 Task: Open Card Content Optimization Review in Board Voice of Customer Customer Feedback and Complaint Analysis and Reporting to Workspace Alternative Dispute Resolution Services and add a team member Softage.3@softage.net, a label Blue, a checklist Organic Farming, an attachment from your computer, a color Blue and finally, add a card description 'Conduct team training session on effective team communication and collaboration' and a comment 'Given the potential impact of this task on our company environmental impact, let us ensure that we approach it with a sense of sustainability and responsibility.'. Add a start date 'Jan 03, 1900' with a due date 'Jan 10, 1900'
Action: Mouse moved to (56, 293)
Screenshot: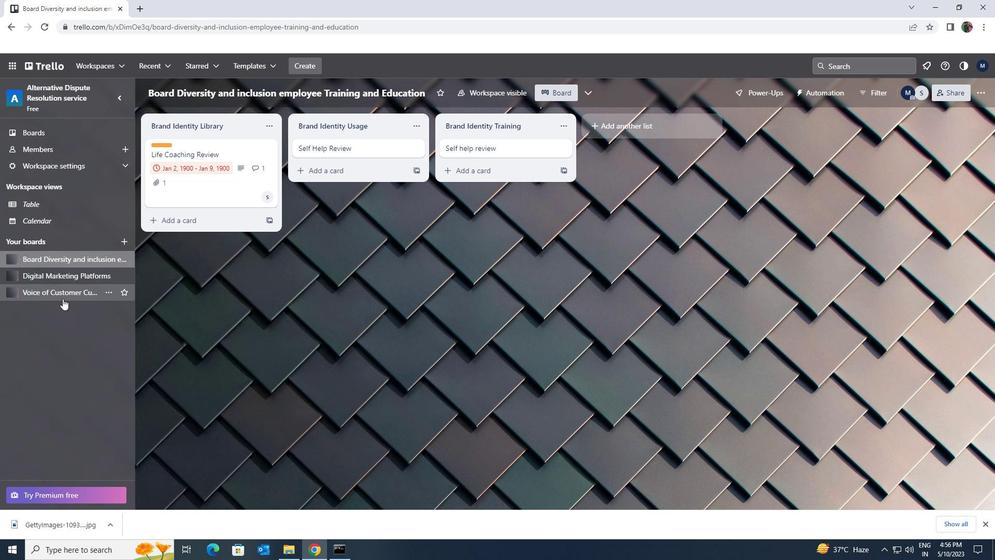 
Action: Mouse pressed left at (56, 293)
Screenshot: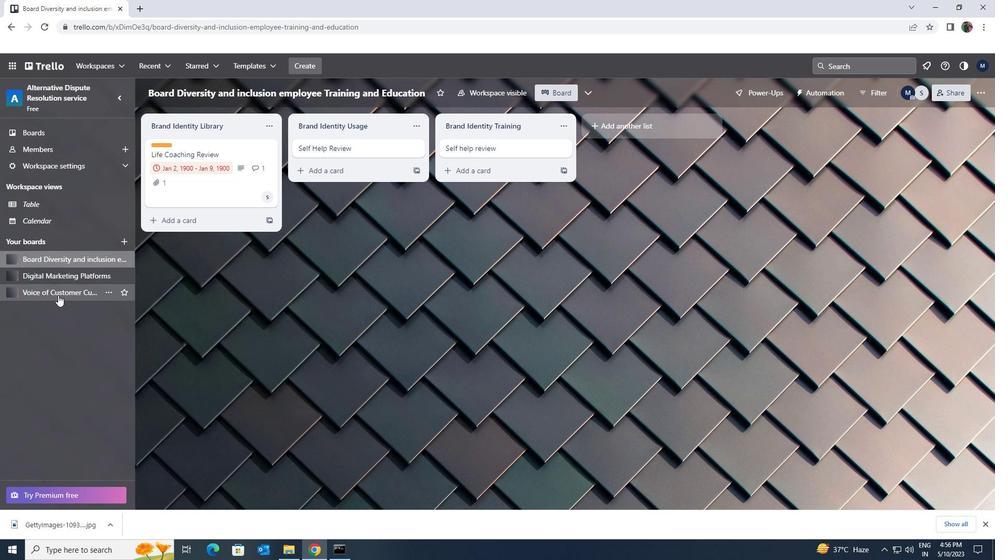 
Action: Mouse moved to (186, 147)
Screenshot: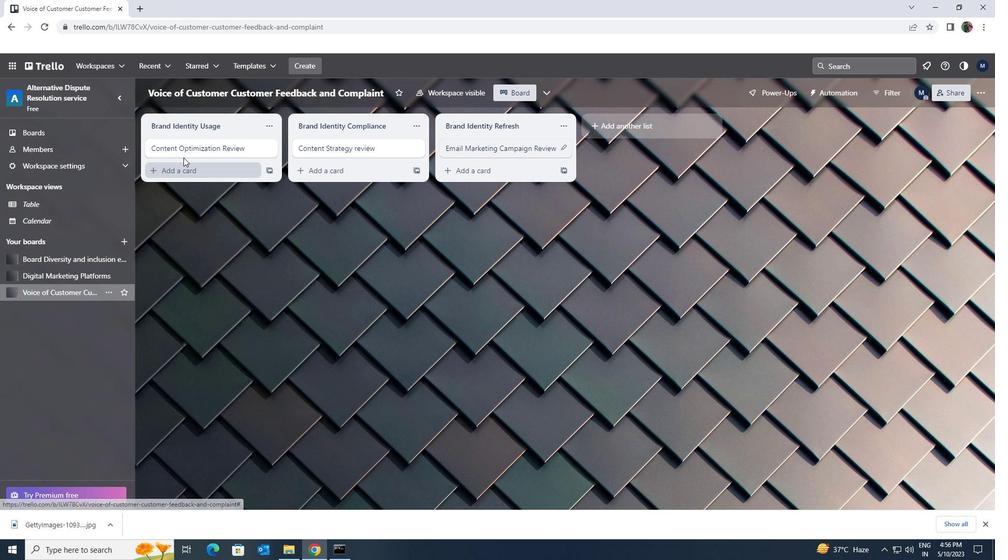 
Action: Mouse pressed left at (186, 147)
Screenshot: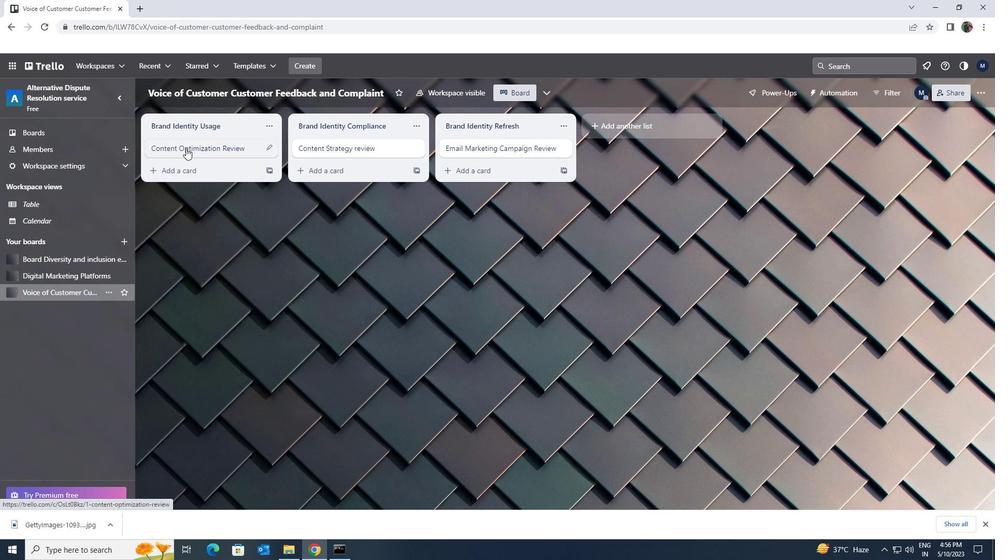 
Action: Mouse moved to (616, 146)
Screenshot: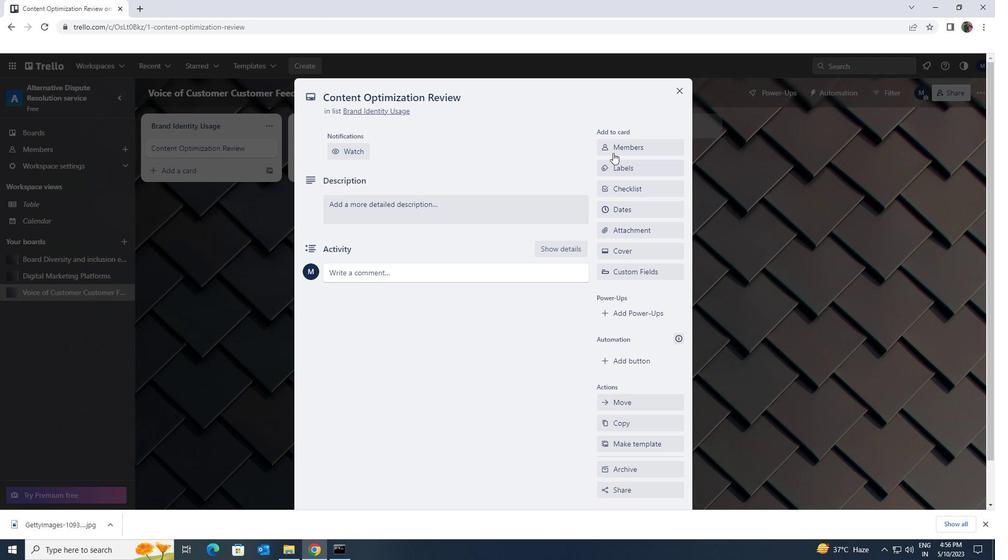 
Action: Mouse pressed left at (616, 146)
Screenshot: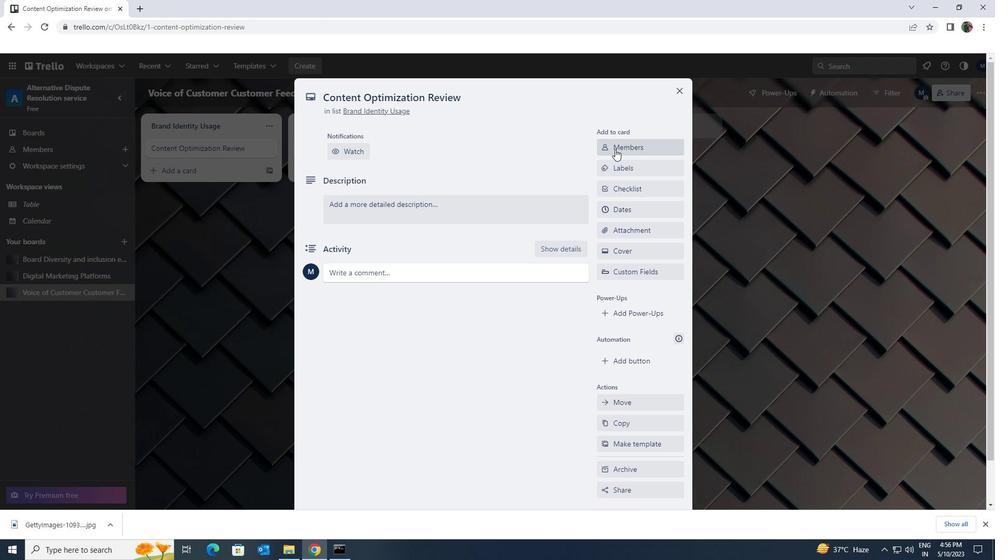 
Action: Key pressed <Key.shift>SOFTAGE.3<Key.shift>@SOFTAGE.NT
Screenshot: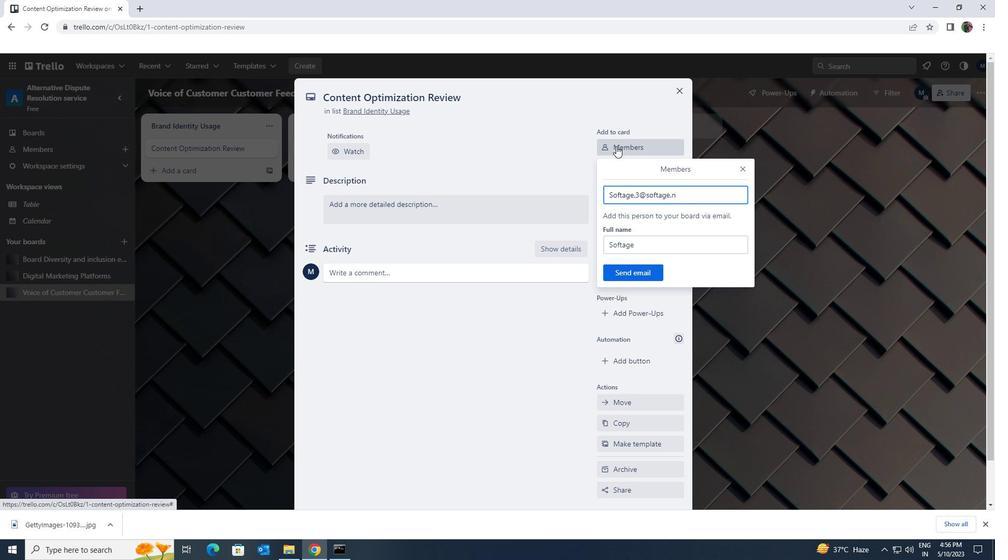 
Action: Mouse moved to (640, 270)
Screenshot: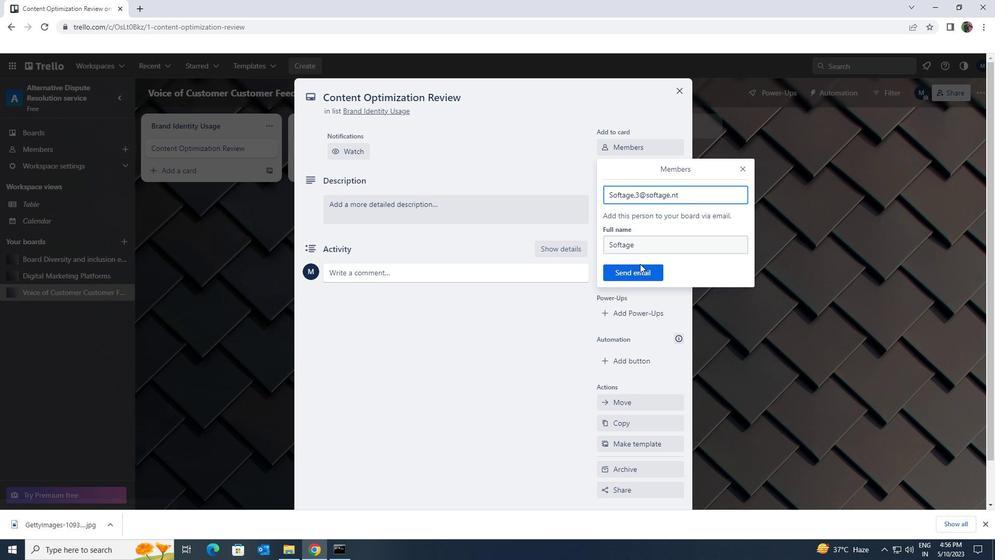 
Action: Mouse pressed left at (640, 270)
Screenshot: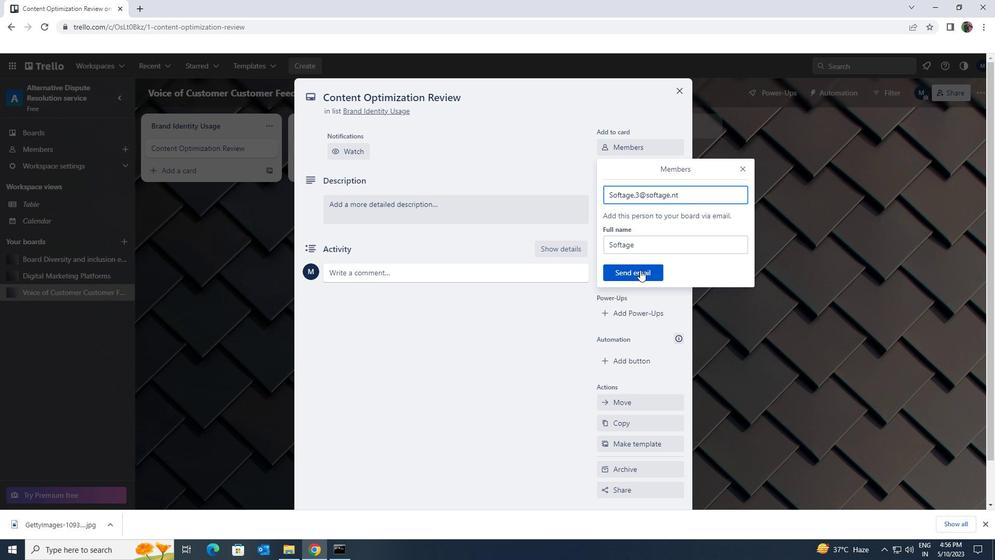 
Action: Mouse moved to (629, 201)
Screenshot: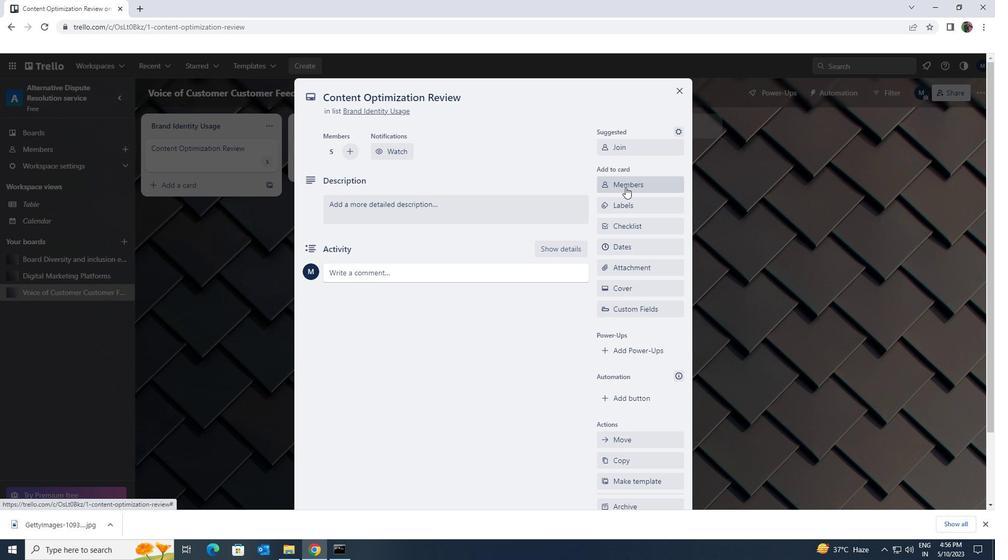 
Action: Mouse pressed left at (629, 201)
Screenshot: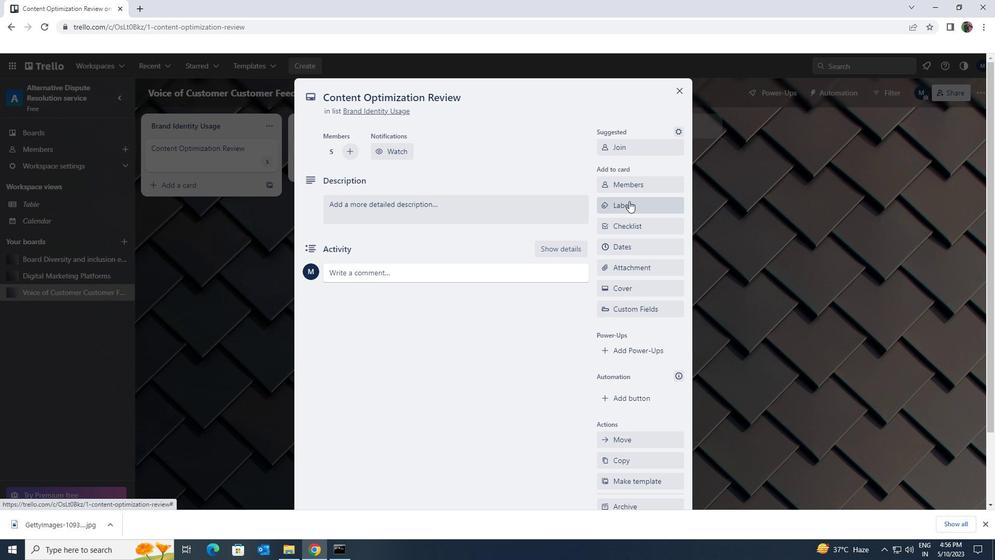 
Action: Mouse moved to (656, 413)
Screenshot: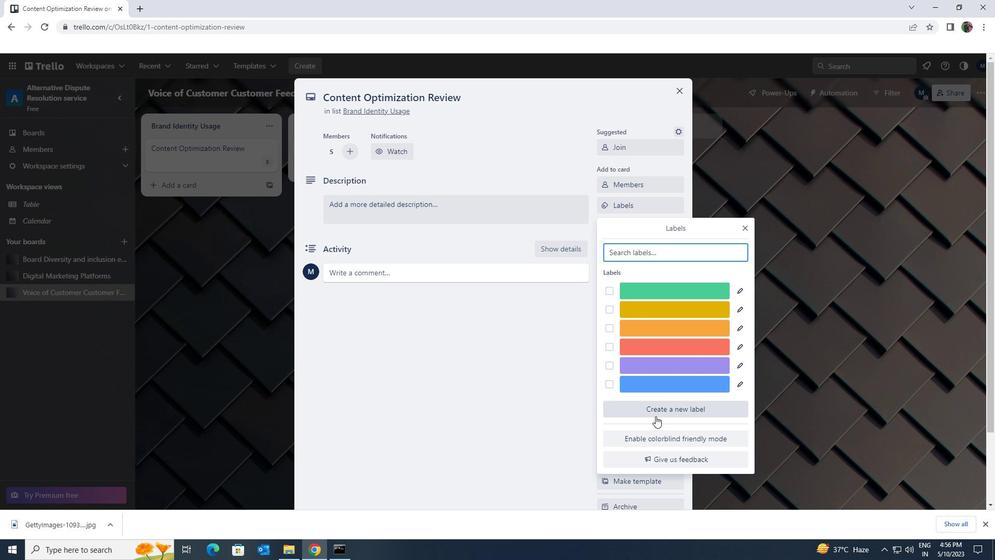 
Action: Mouse pressed left at (656, 413)
Screenshot: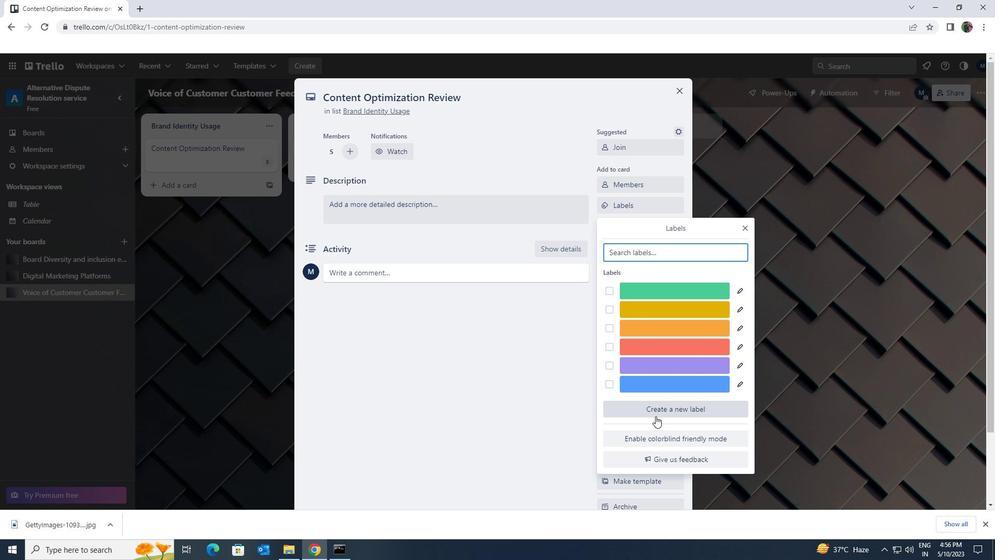 
Action: Mouse moved to (617, 317)
Screenshot: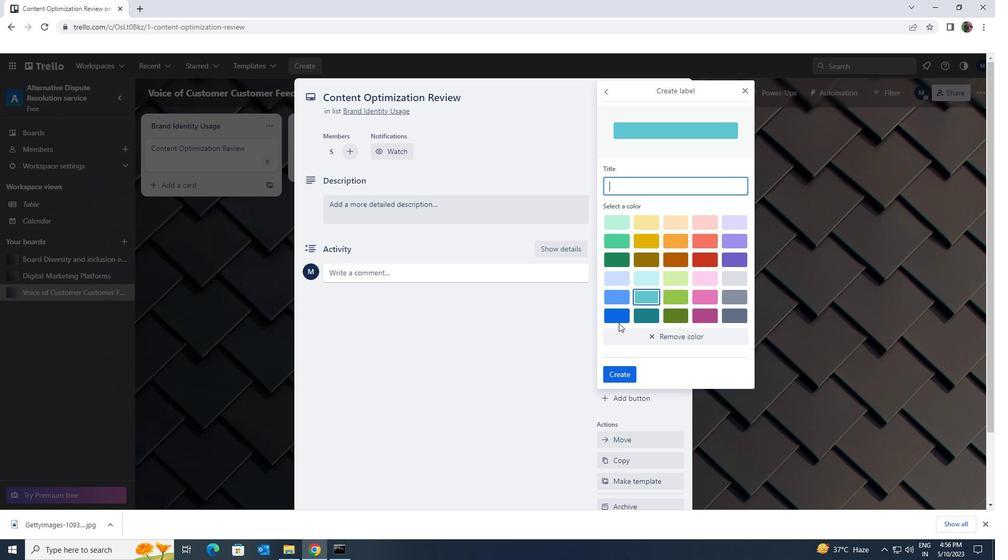 
Action: Mouse pressed left at (617, 317)
Screenshot: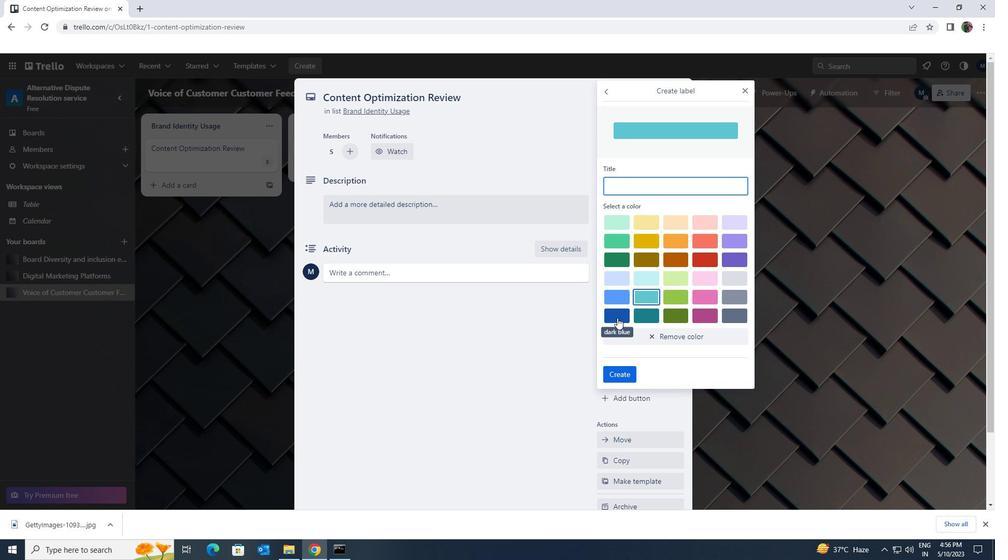 
Action: Mouse moved to (619, 374)
Screenshot: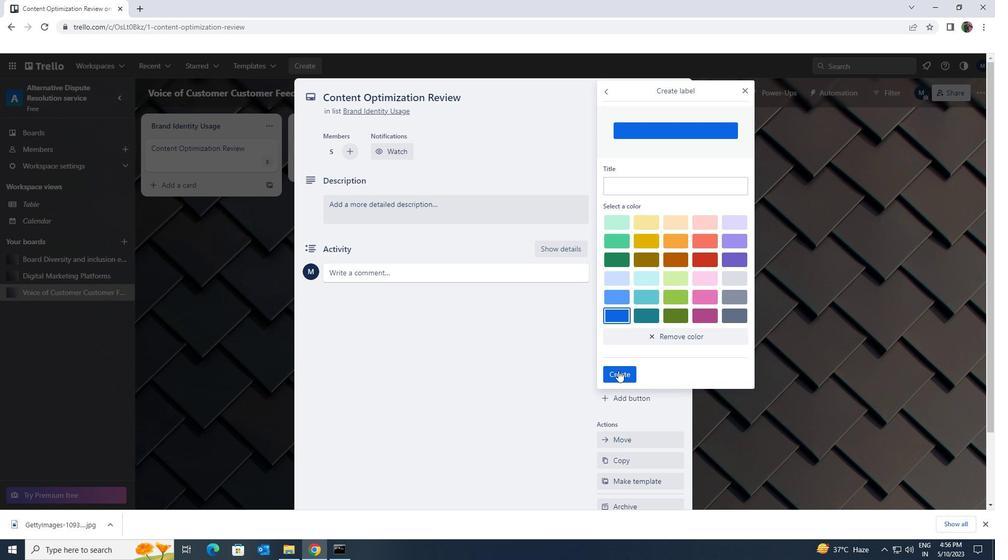 
Action: Mouse pressed left at (619, 374)
Screenshot: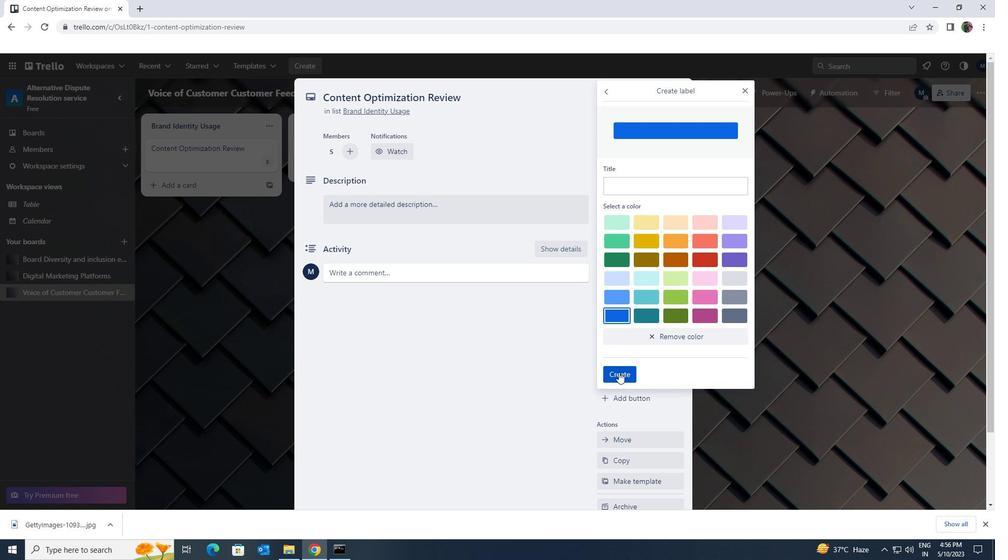 
Action: Mouse moved to (744, 229)
Screenshot: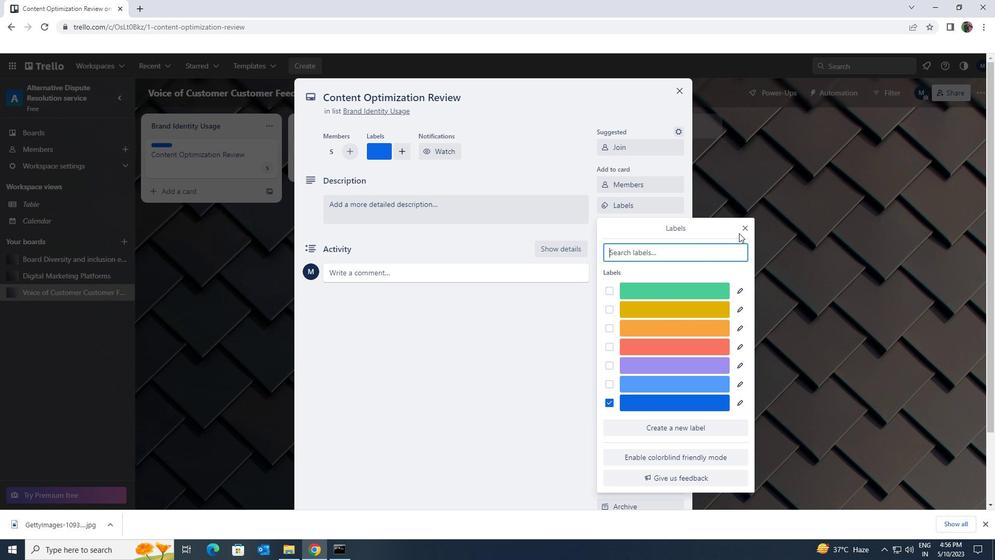 
Action: Mouse pressed left at (744, 229)
Screenshot: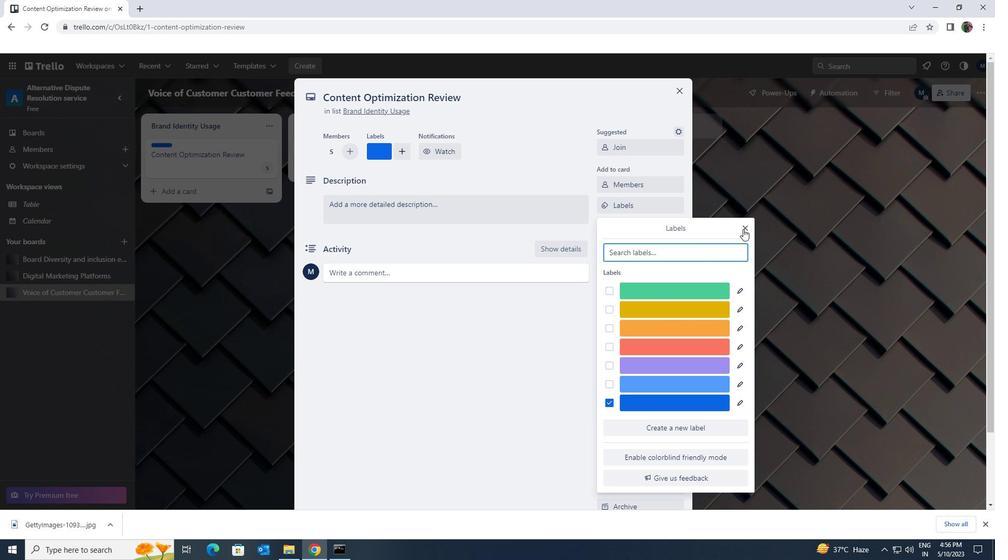
Action: Mouse moved to (661, 228)
Screenshot: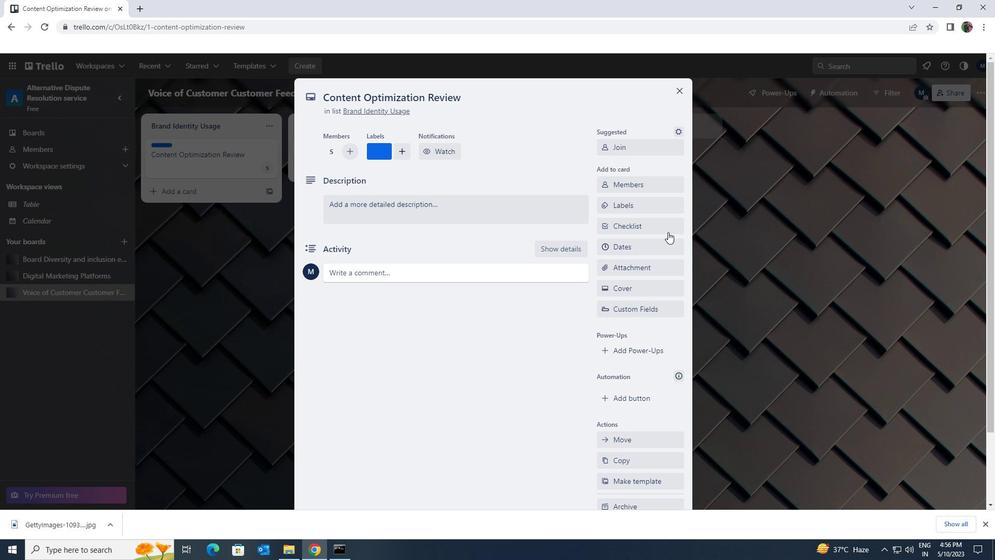 
Action: Mouse pressed left at (661, 228)
Screenshot: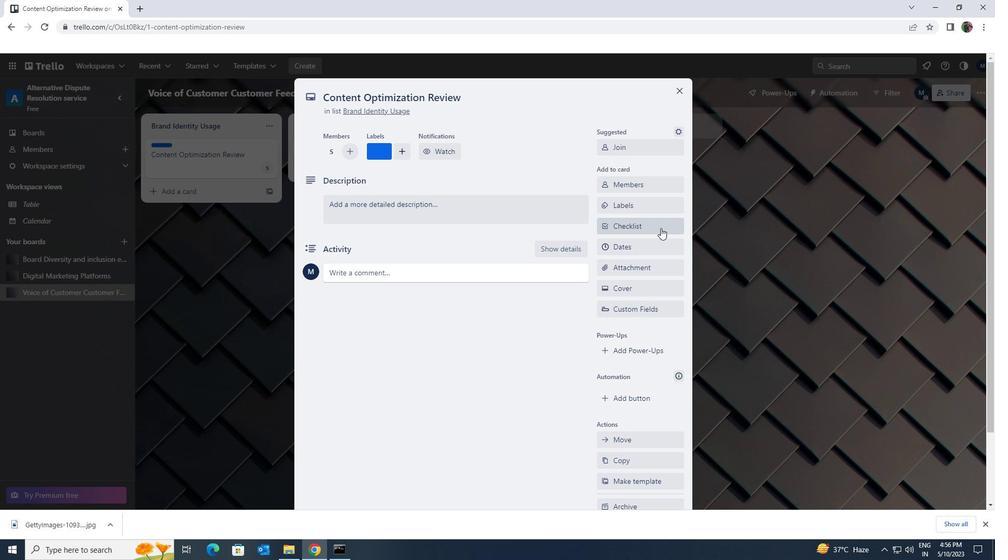 
Action: Key pressed <Key.shift><Key.shift>ORAGNIC<Key.space><Key.shift>FARMING
Screenshot: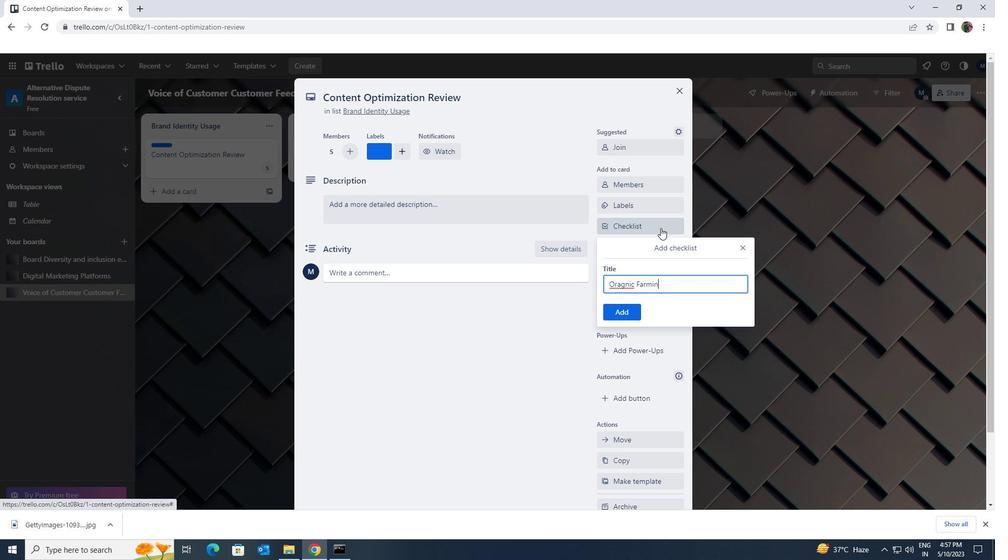 
Action: Mouse moved to (637, 308)
Screenshot: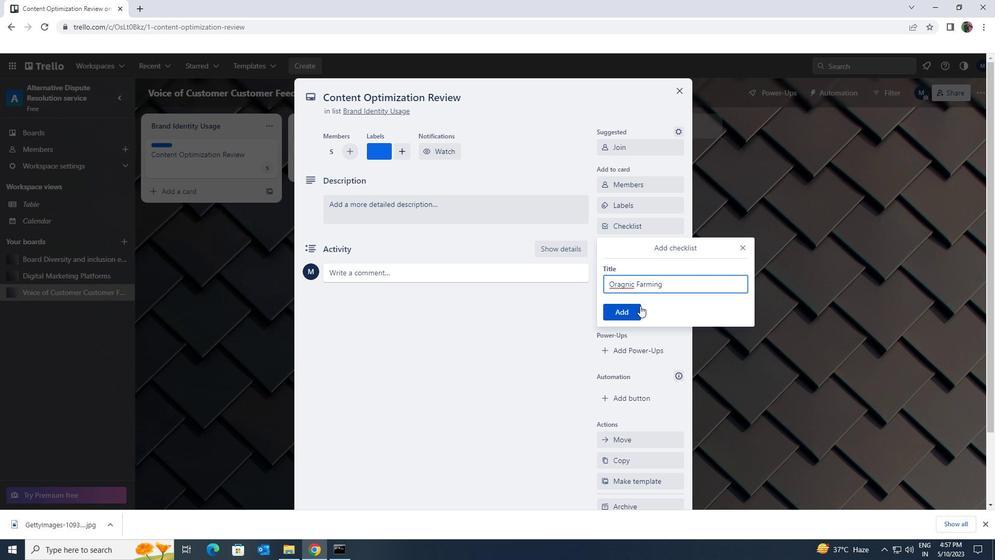 
Action: Mouse pressed left at (637, 308)
Screenshot: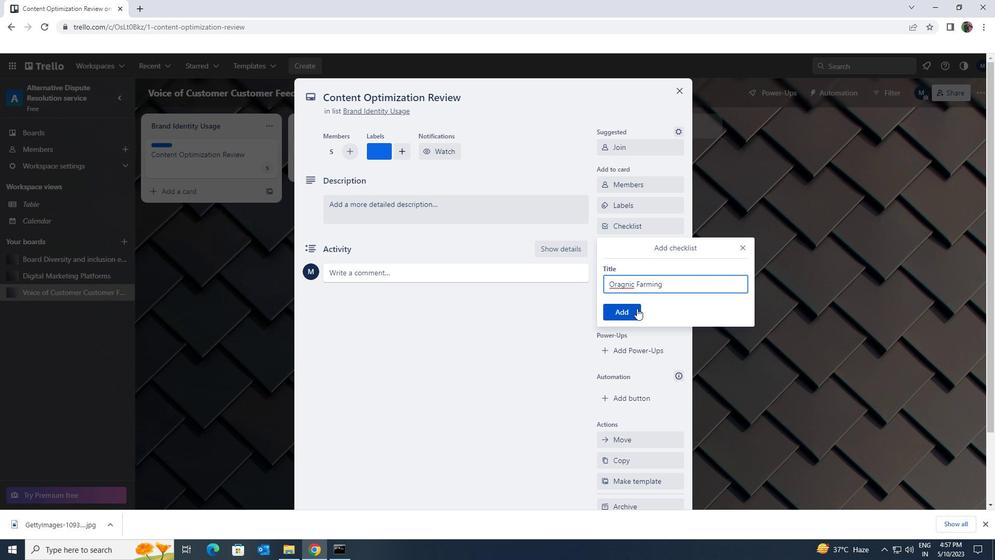 
Action: Mouse moved to (631, 268)
Screenshot: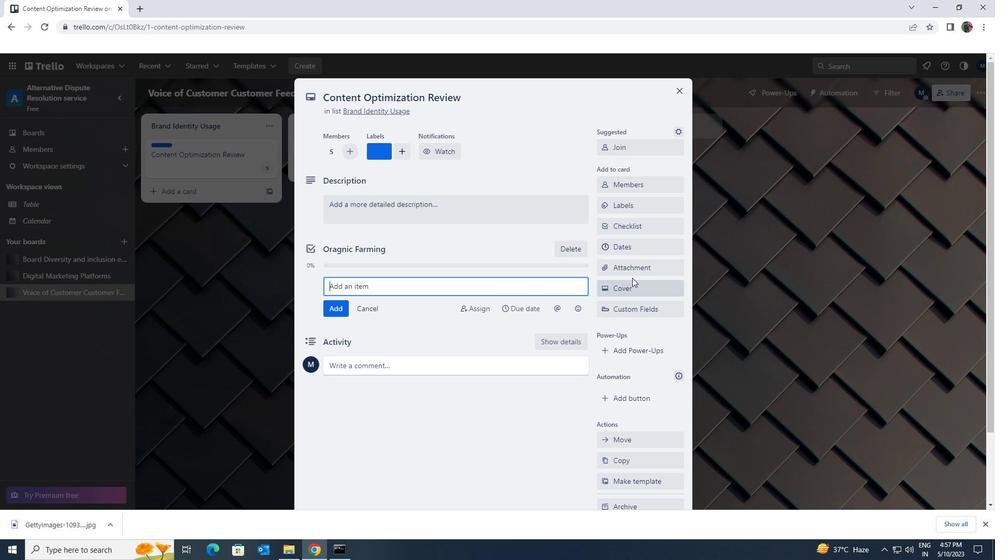 
Action: Mouse pressed left at (631, 268)
Screenshot: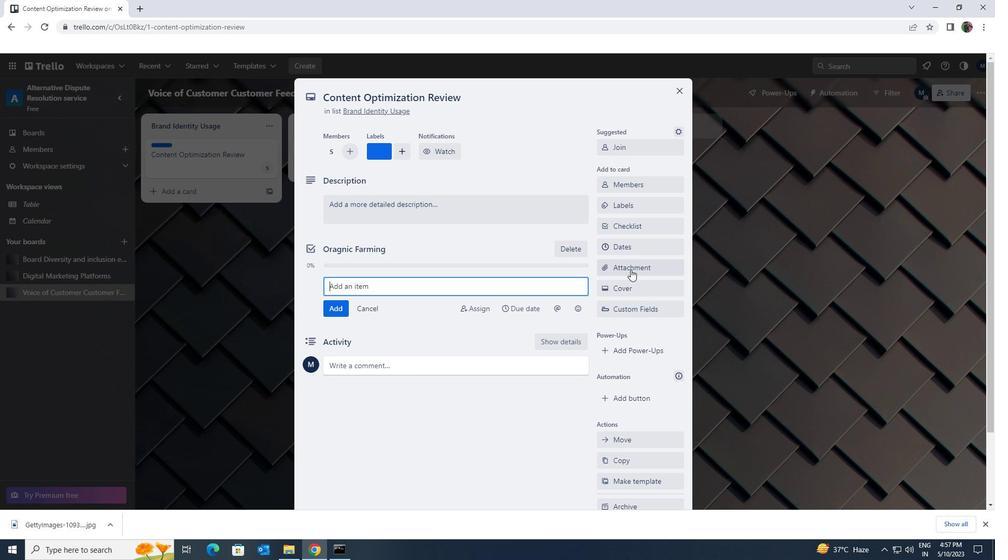 
Action: Mouse moved to (626, 309)
Screenshot: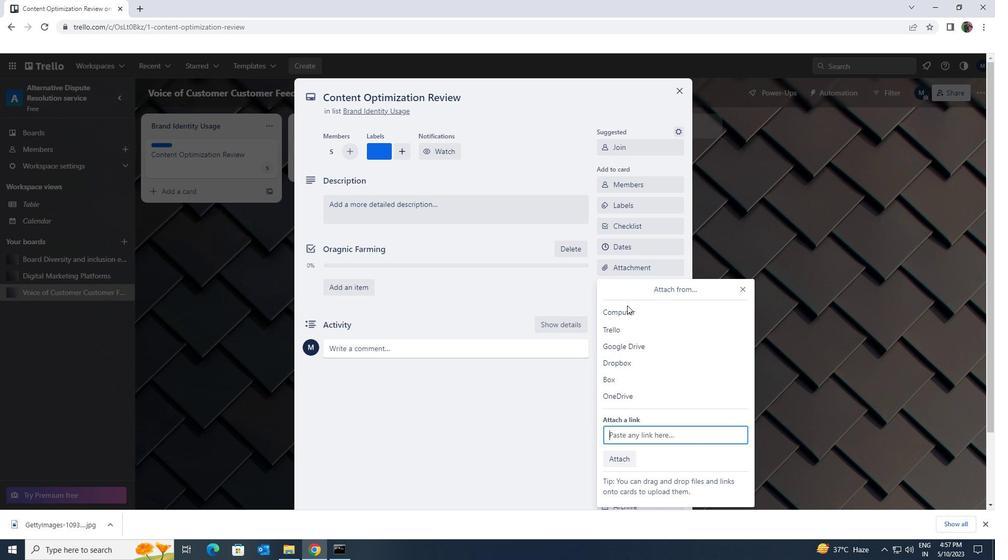 
Action: Mouse pressed left at (626, 309)
Screenshot: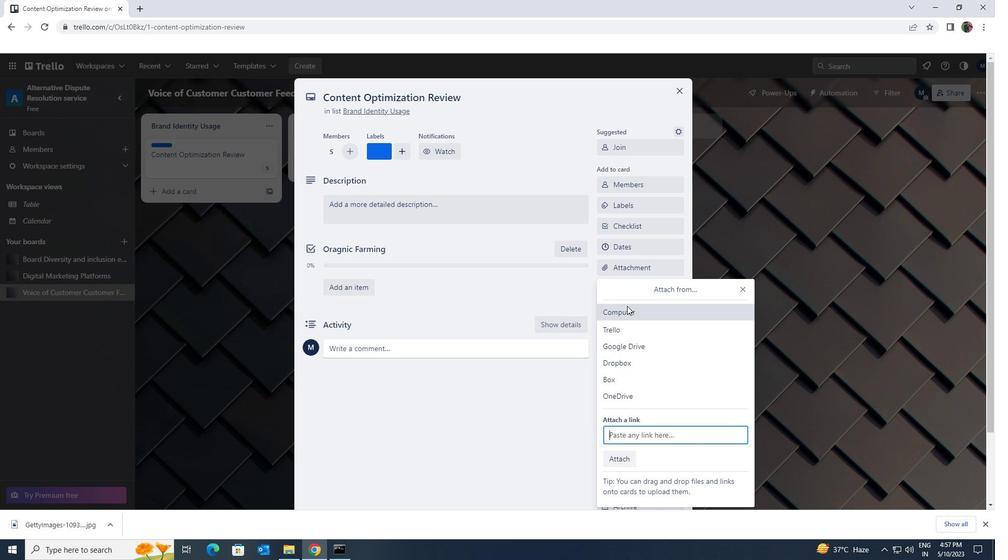 
Action: Mouse moved to (294, 92)
Screenshot: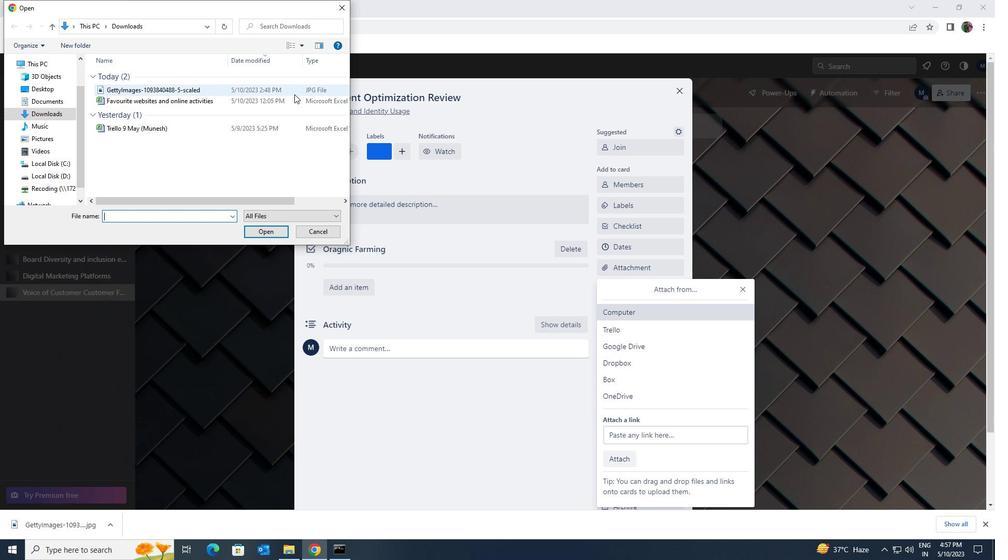 
Action: Mouse pressed left at (294, 92)
Screenshot: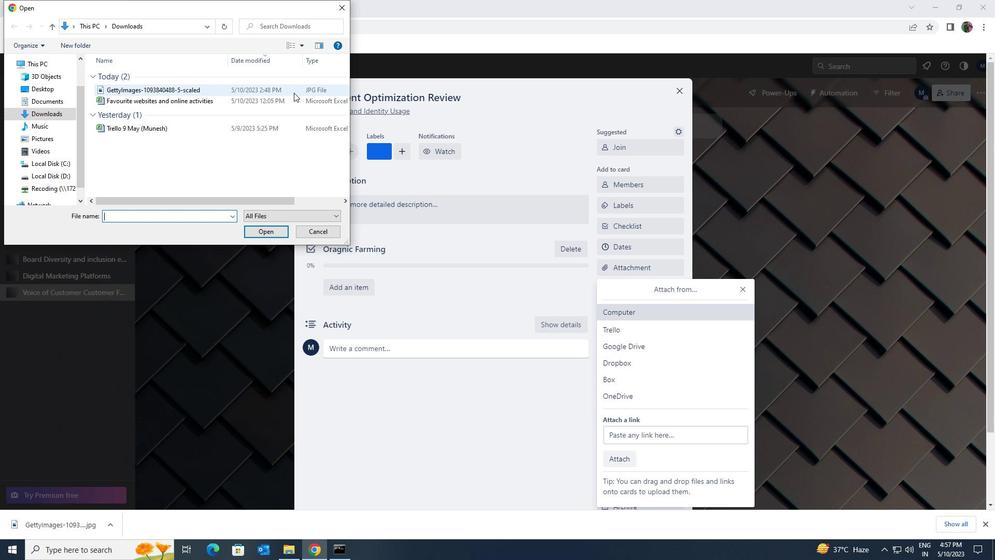 
Action: Mouse moved to (272, 232)
Screenshot: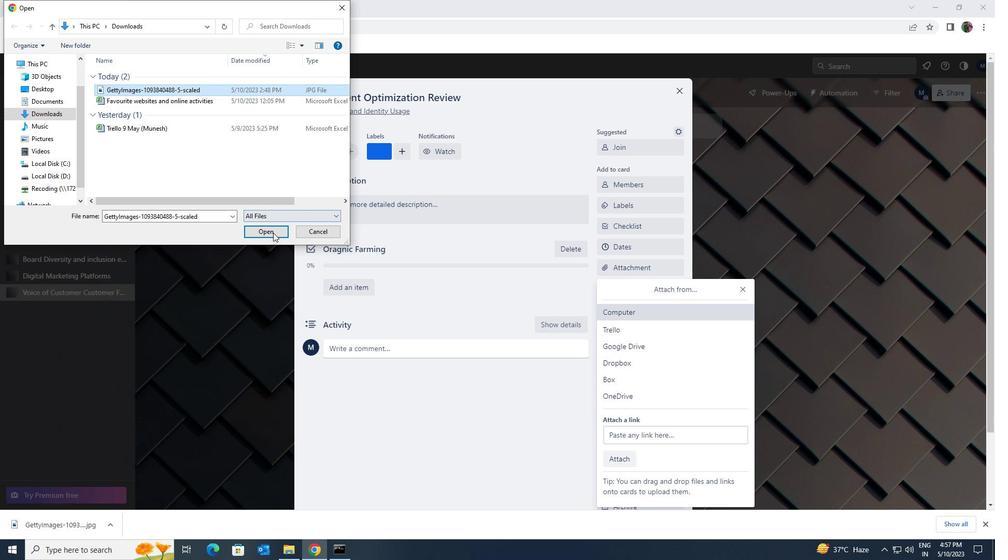 
Action: Mouse pressed left at (272, 232)
Screenshot: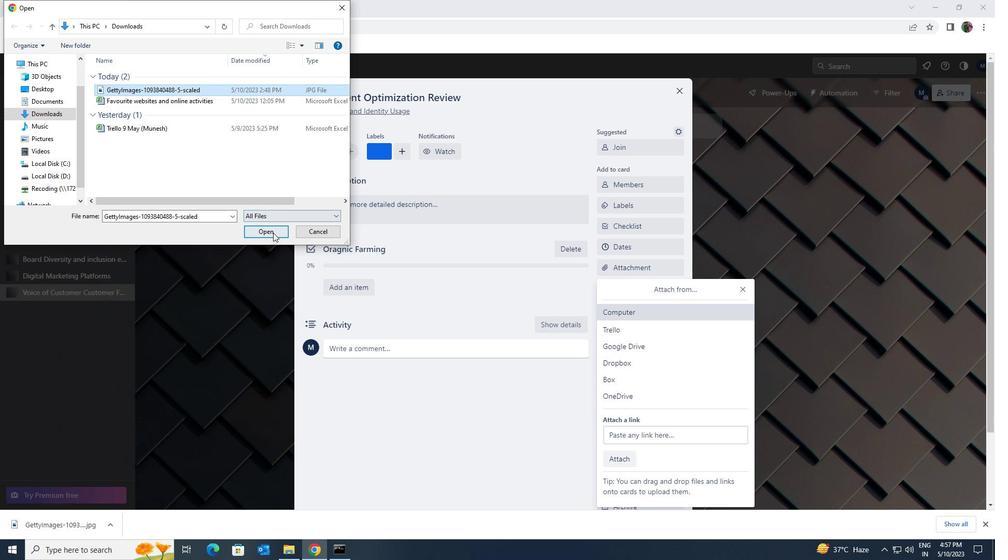 
Action: Mouse moved to (488, 212)
Screenshot: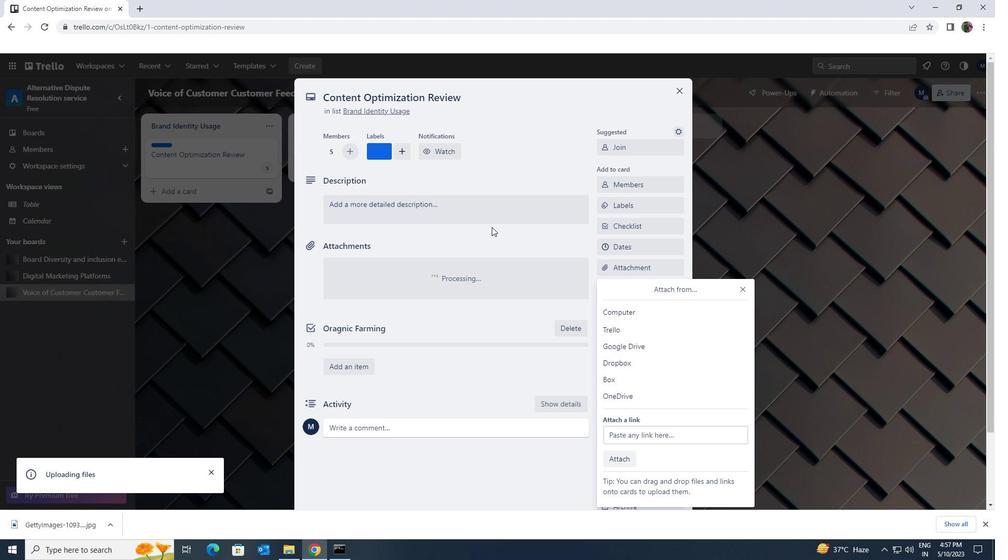 
Action: Mouse pressed left at (488, 212)
Screenshot: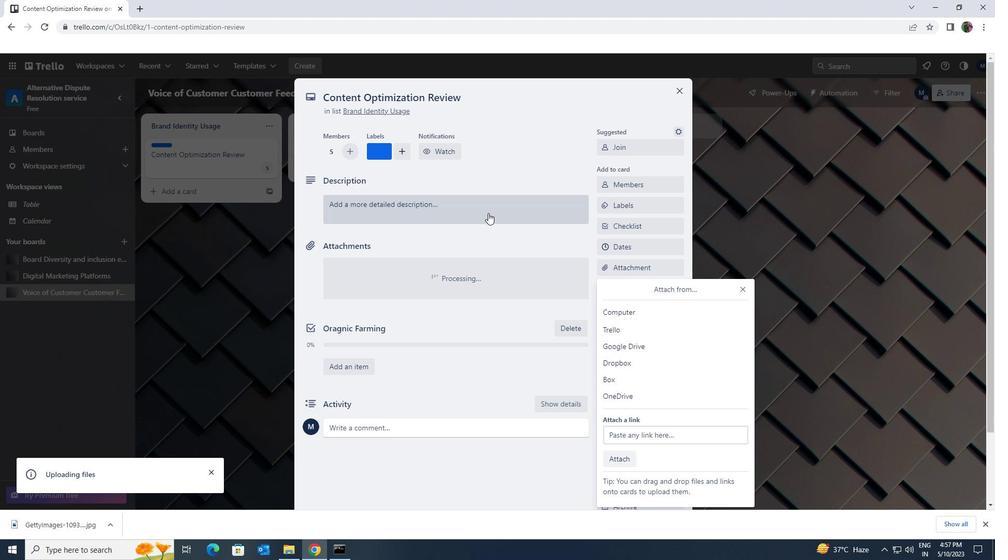 
Action: Key pressed <Key.shift><Key.shift><Key.shift><Key.shift><Key.shift><Key.shift><Key.shift><Key.shift><Key.shift>CONDUCT<Key.space><Key.shift>TEAM<Key.space><Key.shift><Key.shift><Key.shift><Key.shift><Key.shift><Key.shift>TRAINING<Key.space>SESSSION<Key.space>OB<Key.backspace>N<Key.space>EFFECTIVE<Key.space>TEAM<Key.space>COMMUNICATION<Key.space>AND<Key.space>COLLABORATION<Key.space>AND<Key.space>A<Key.space>
Screenshot: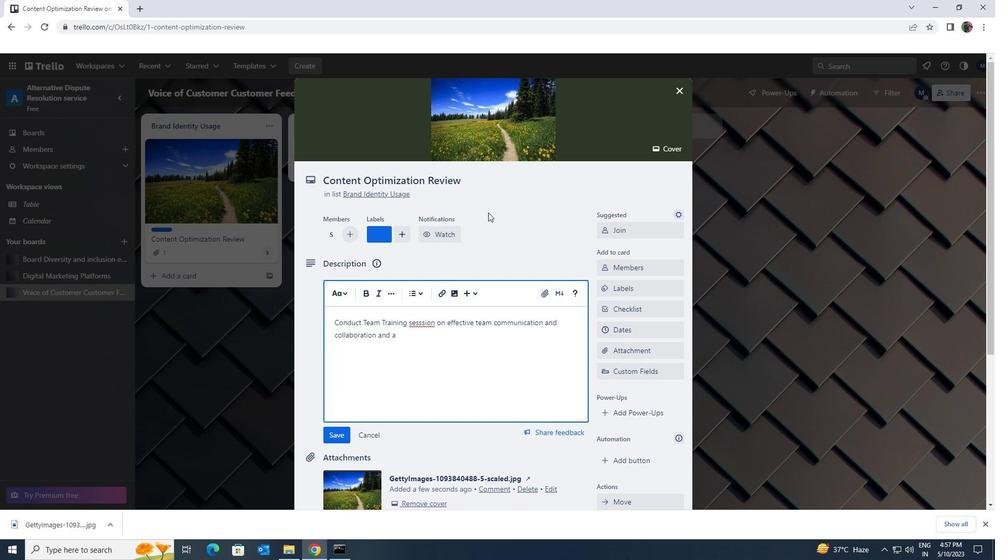 
Action: Mouse moved to (339, 432)
Screenshot: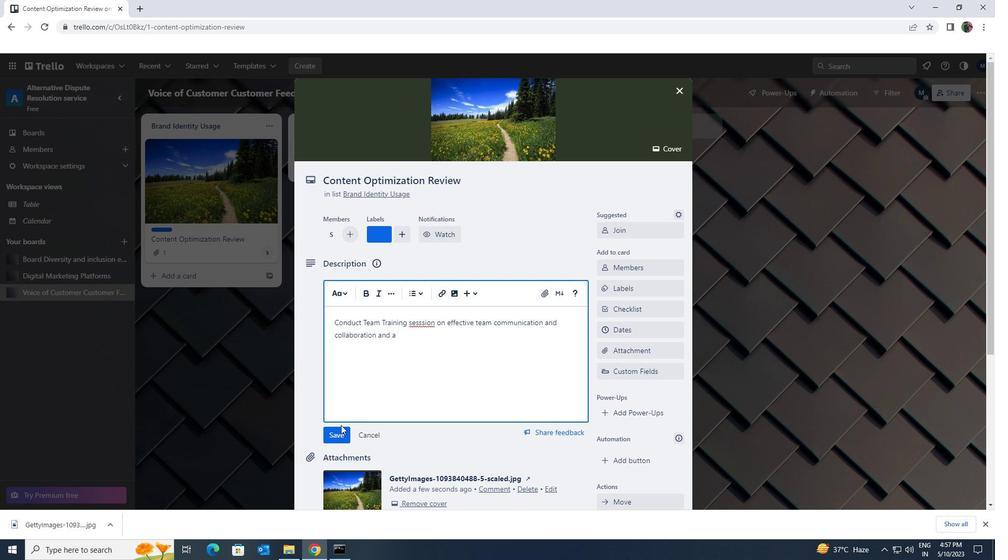 
Action: Mouse pressed left at (339, 432)
Screenshot: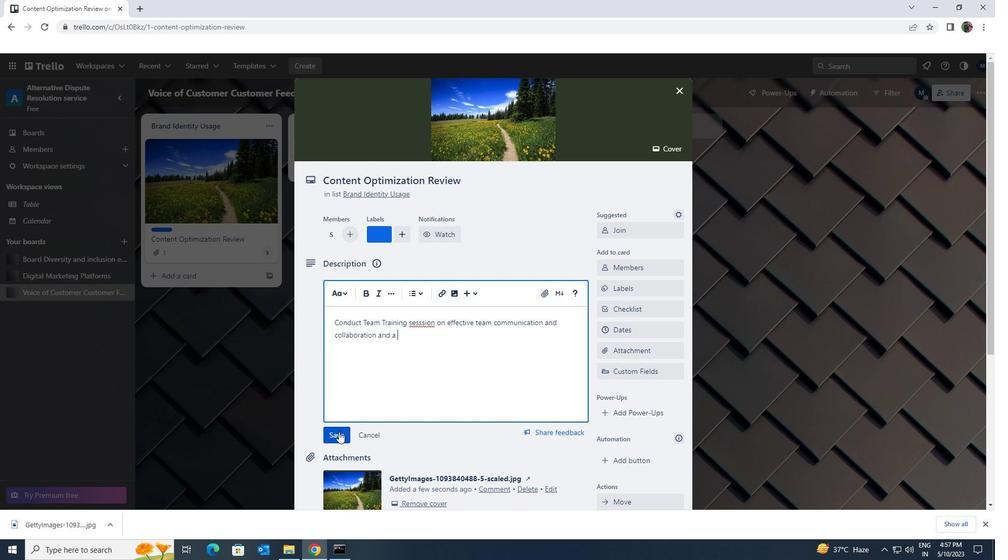 
Action: Mouse moved to (371, 404)
Screenshot: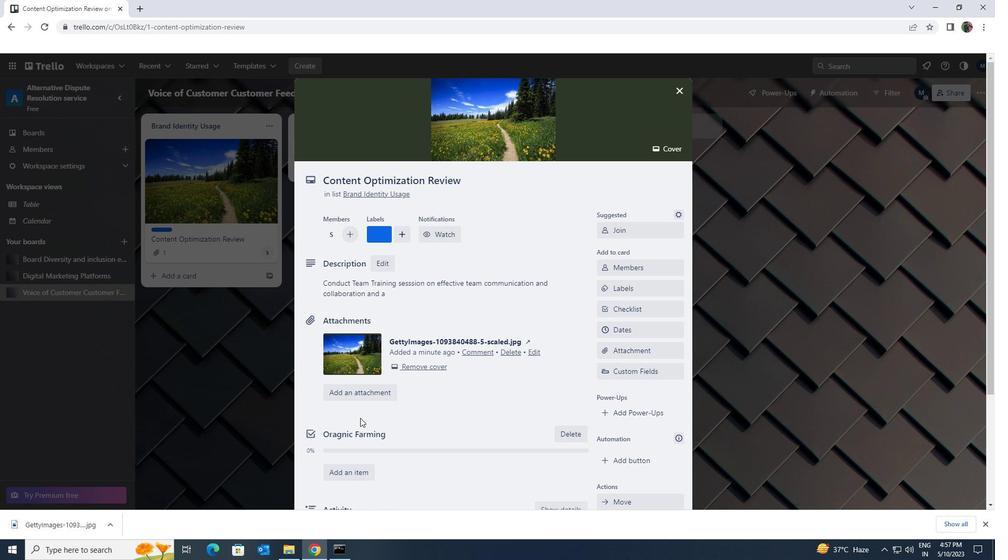 
Action: Mouse scrolled (371, 403) with delta (0, 0)
Screenshot: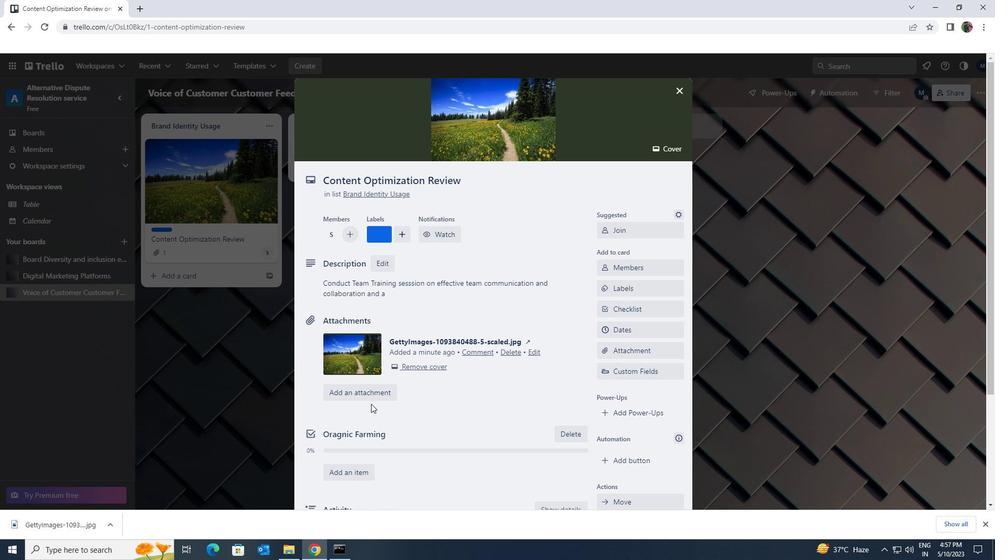 
Action: Mouse scrolled (371, 403) with delta (0, 0)
Screenshot: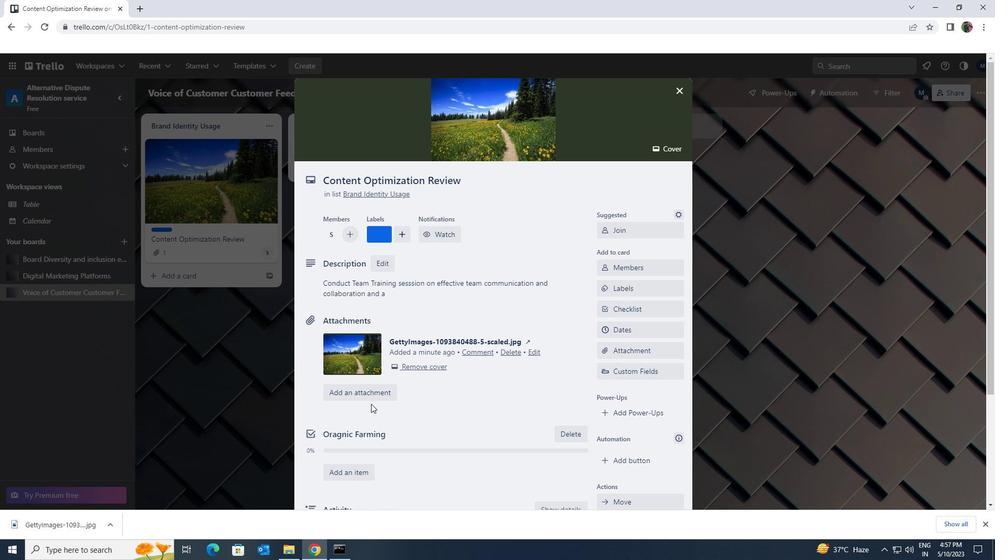 
Action: Mouse moved to (372, 403)
Screenshot: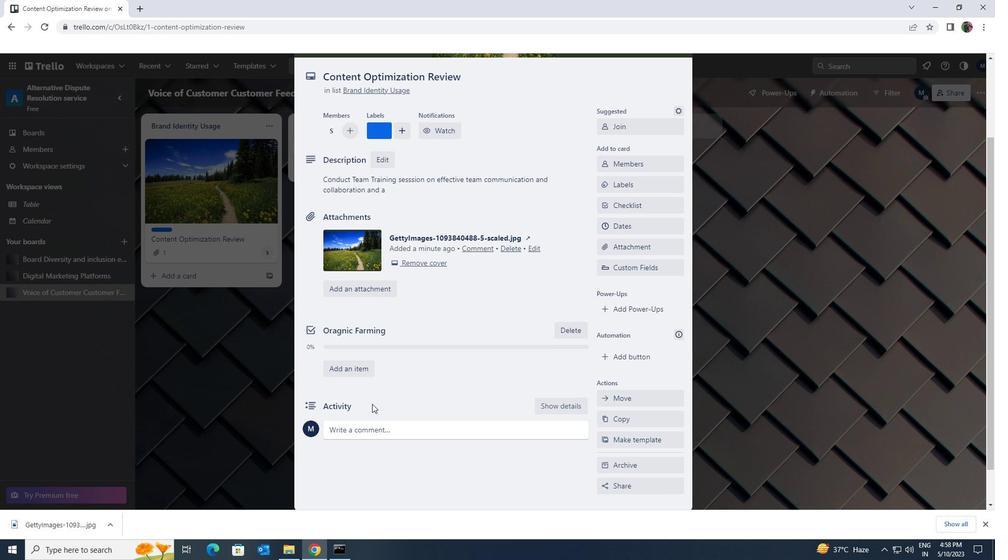 
Action: Mouse scrolled (372, 402) with delta (0, 0)
Screenshot: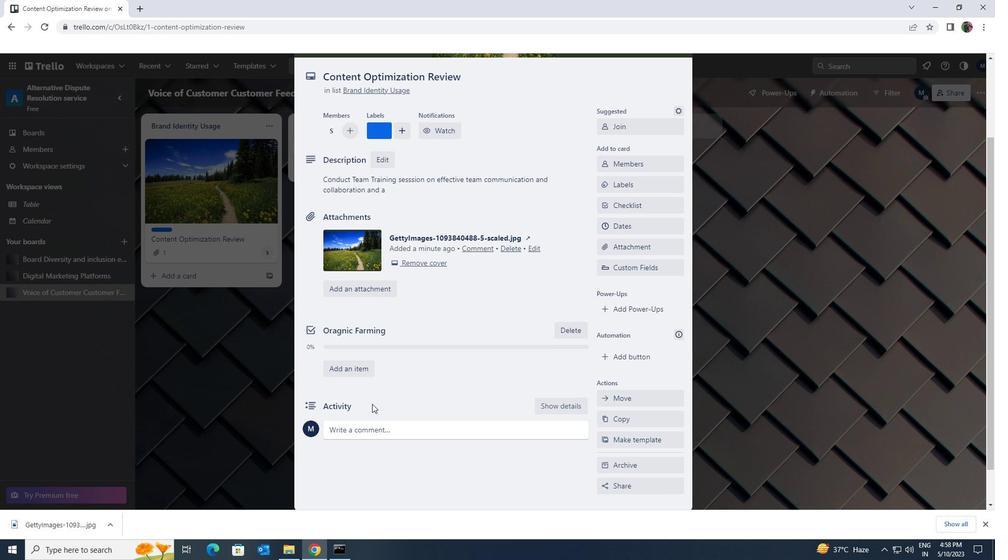 
Action: Mouse moved to (373, 395)
Screenshot: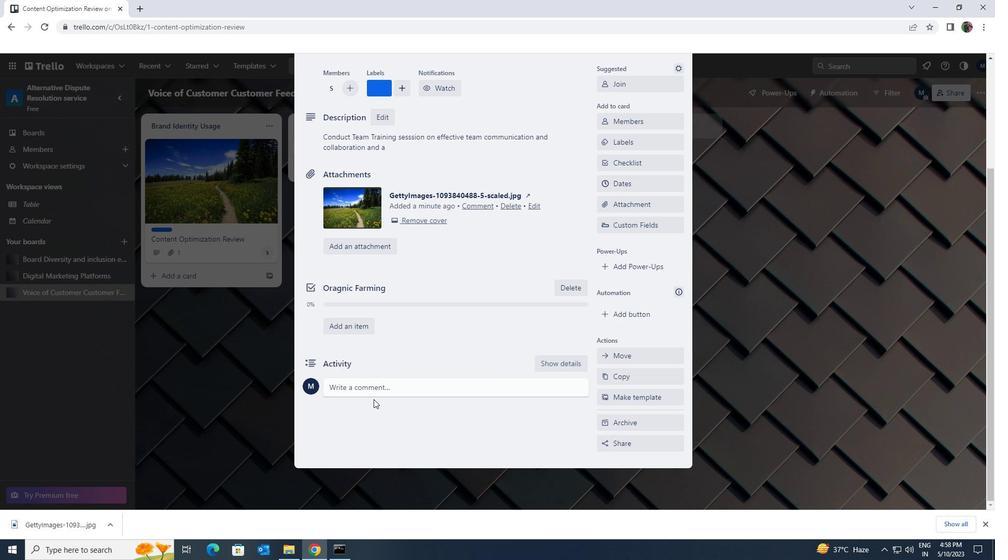 
Action: Mouse pressed left at (373, 395)
Screenshot: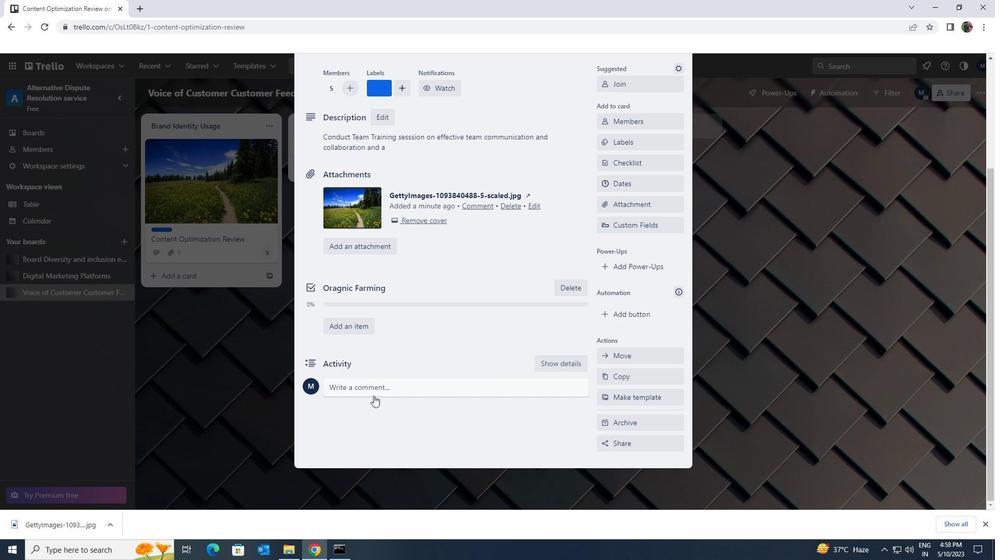
Action: Key pressed <Key.shift><Key.shift><Key.shift><Key.shift><Key.shift><Key.shift><Key.shift><Key.shift><Key.shift><Key.shift><Key.shift>GIVE<Key.space>THH<Key.backspace>E<Key.space><Key.shift>POTENTIAL<Key.space>IMPACT<Key.space>OF<Key.space>THIS<Key.space><Key.shift>TASK<Key.space>ON<Key.space>OUR<Key.space>COMAPNY<Key.space>ENVIROMENTA<Key.backspace>AL<Key.space>IMPACTS<Key.space>LET<Key.space>US<Key.space>ENSURE<Key.space>THAT<Key.space>WE<Key.space>APPROACH<Key.space>O<Key.backspace>IT<Key.space>WITH<Key.space>A<Key.space>SENSE<Key.space>OF<Key.space>SUSTAINABILITY<Key.space>AND<Key.space>RESPONSIBILTY<Key.space>.
Screenshot: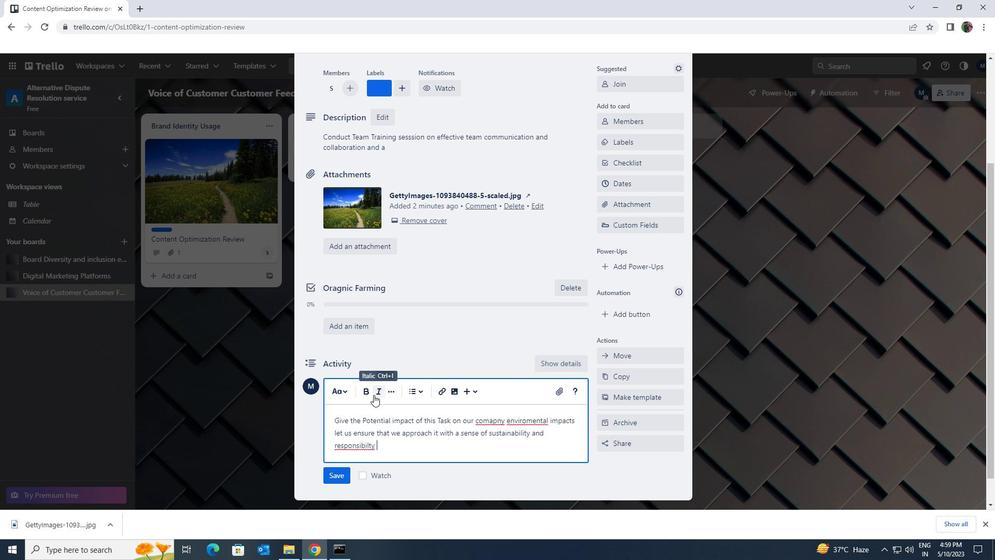 
Action: Mouse moved to (331, 473)
Screenshot: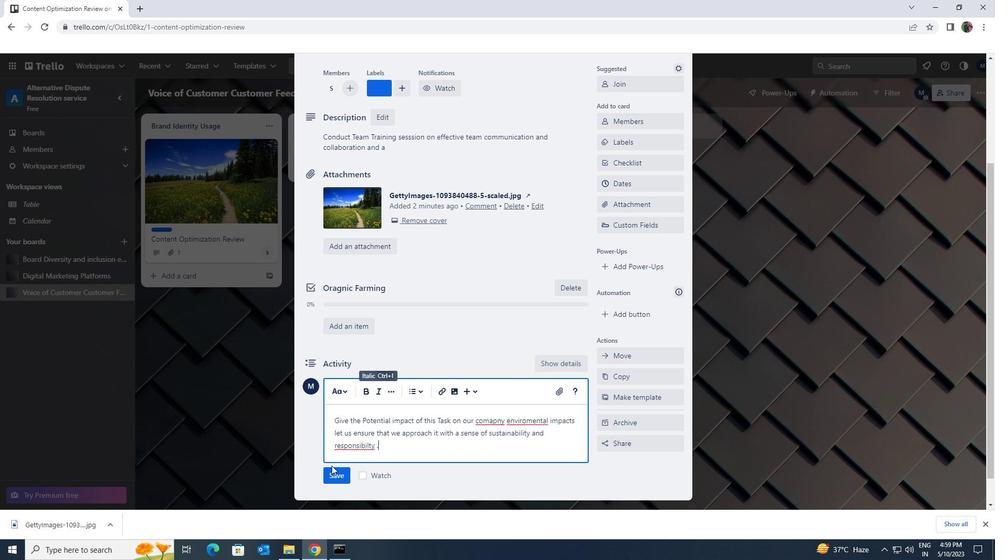 
Action: Mouse pressed left at (331, 473)
Screenshot: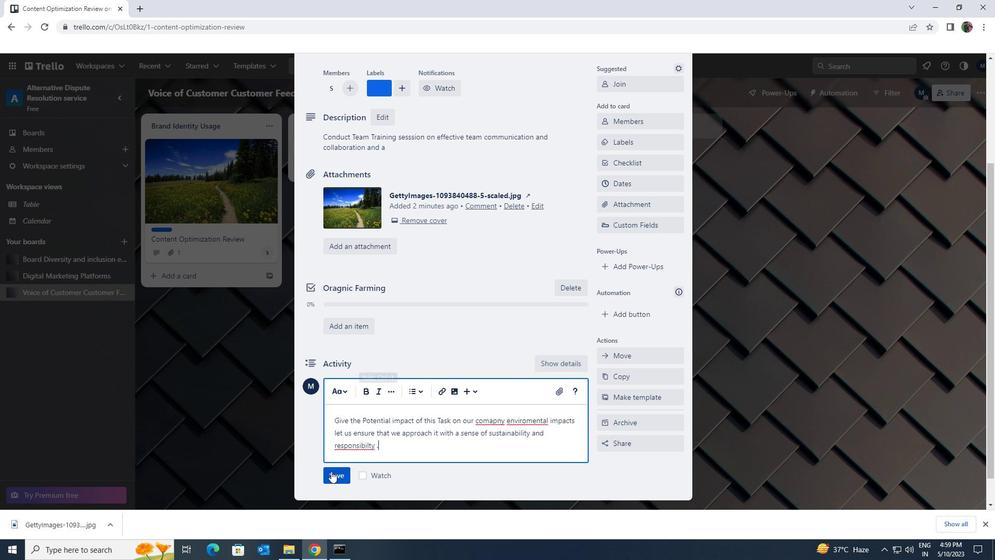 
Action: Mouse moved to (671, 176)
Screenshot: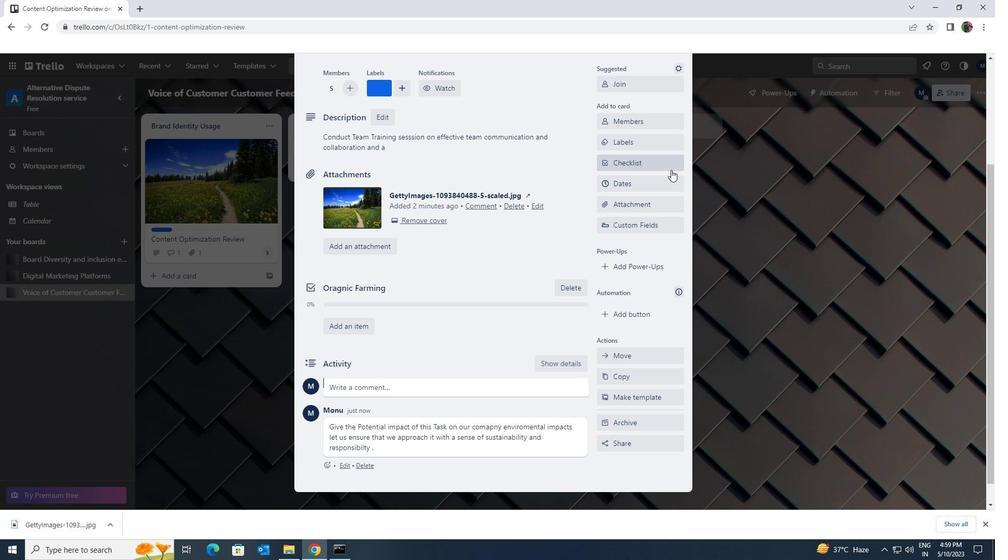 
Action: Mouse pressed left at (671, 176)
Screenshot: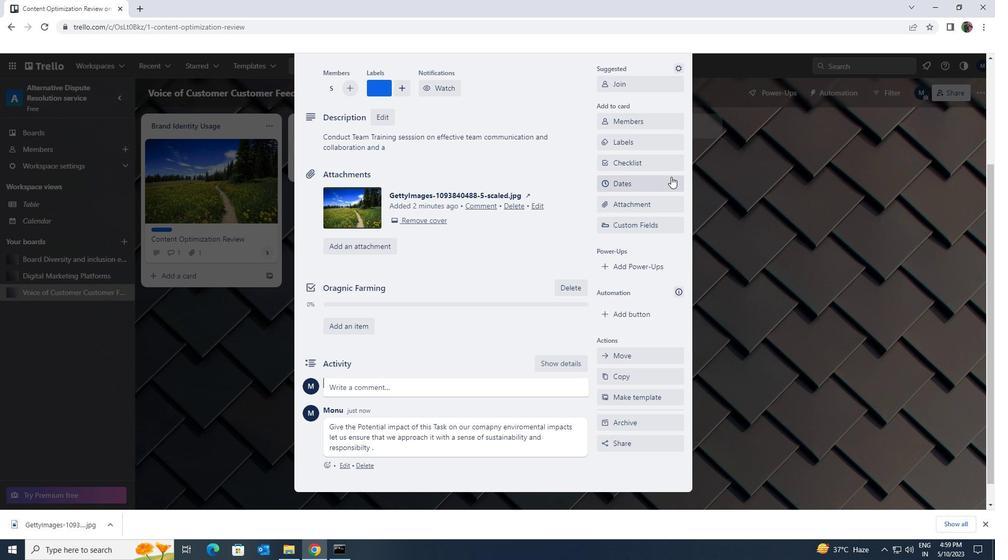 
Action: Mouse moved to (609, 277)
Screenshot: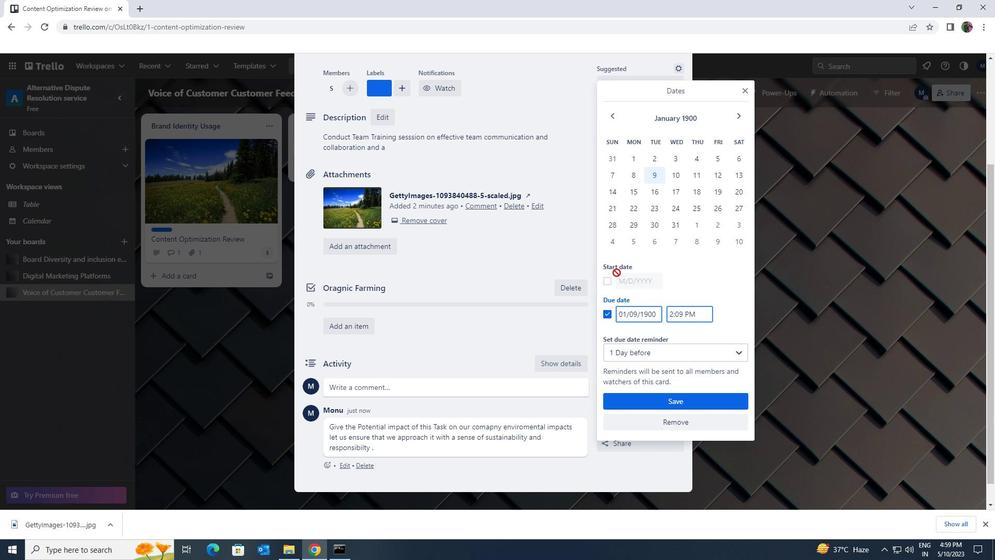 
Action: Mouse pressed left at (609, 277)
Screenshot: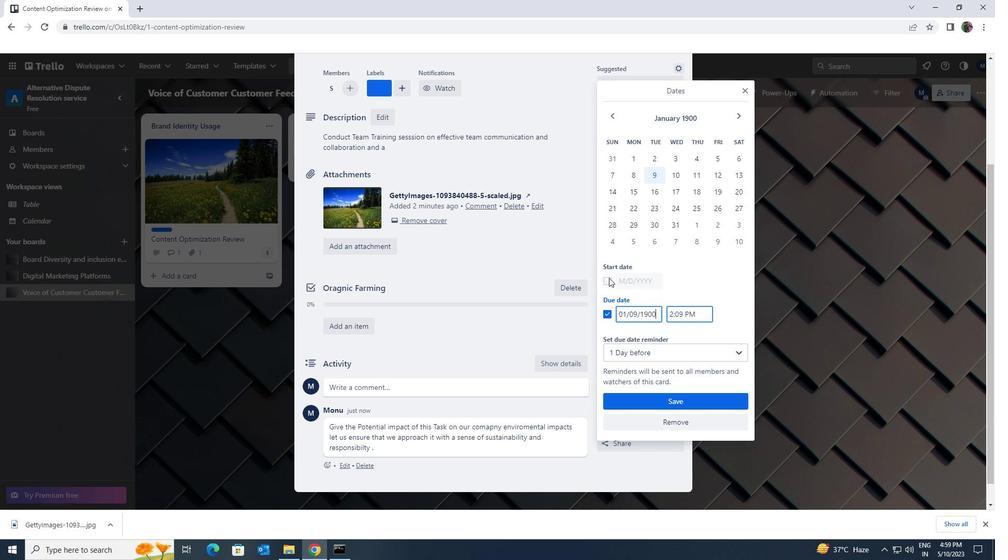 
Action: Mouse moved to (676, 160)
Screenshot: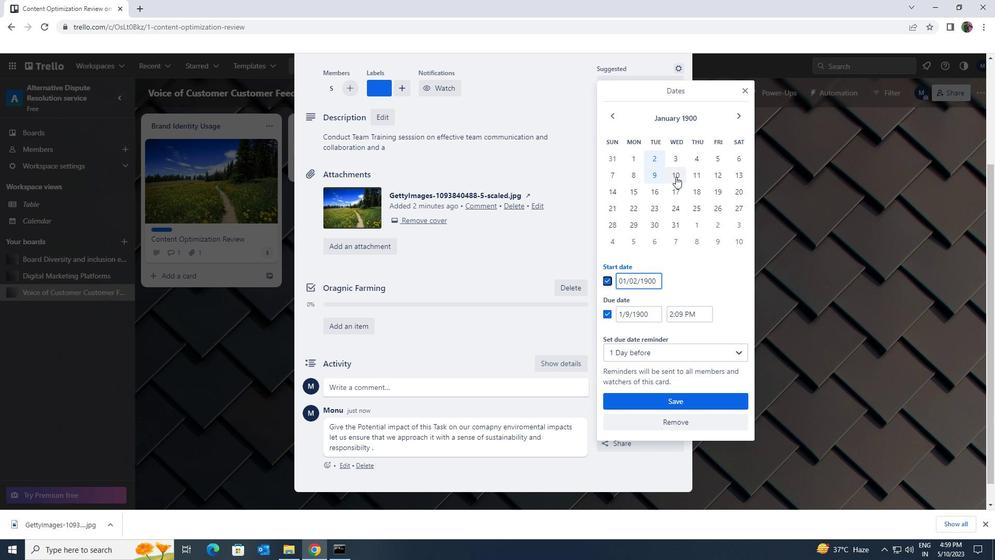 
Action: Mouse pressed left at (676, 160)
Screenshot: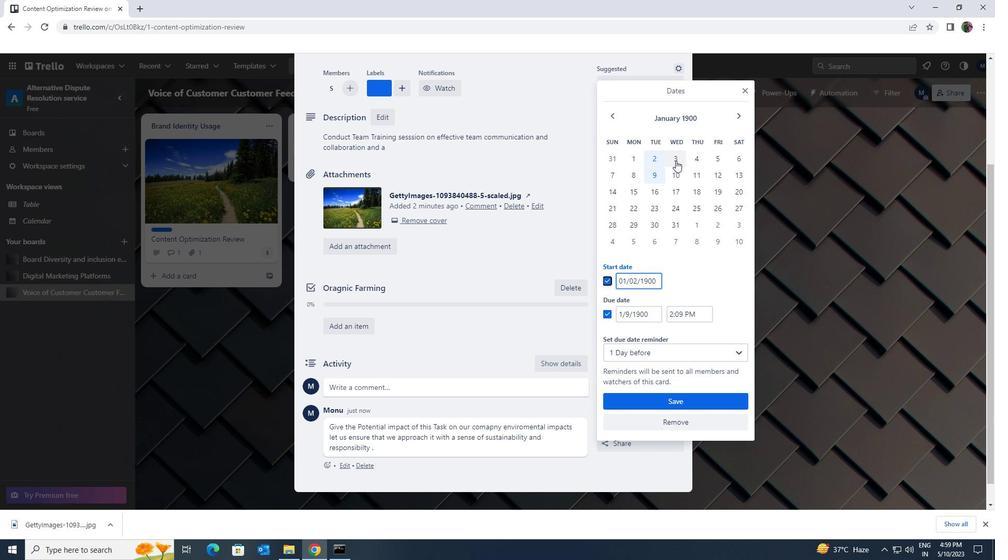 
Action: Mouse moved to (683, 176)
Screenshot: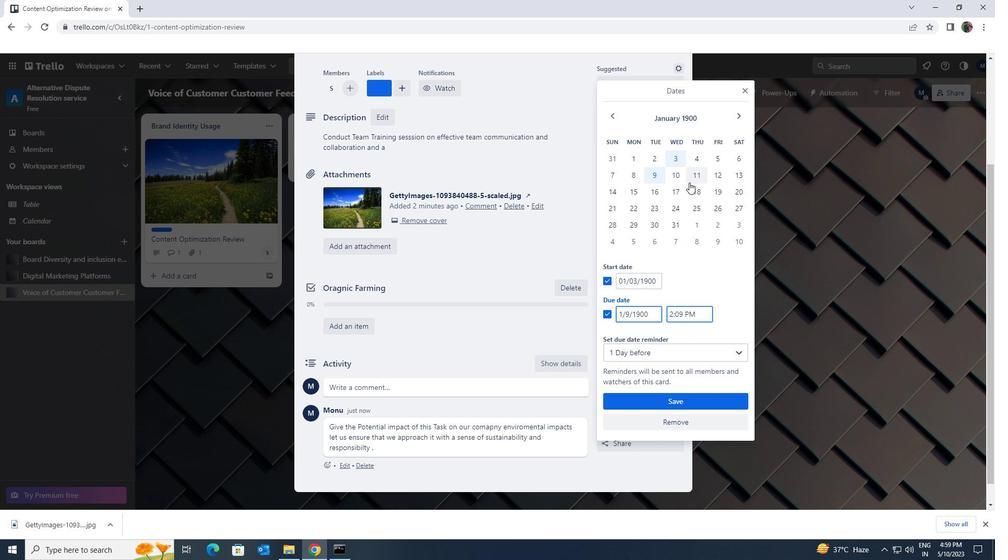 
Action: Mouse pressed left at (683, 176)
Screenshot: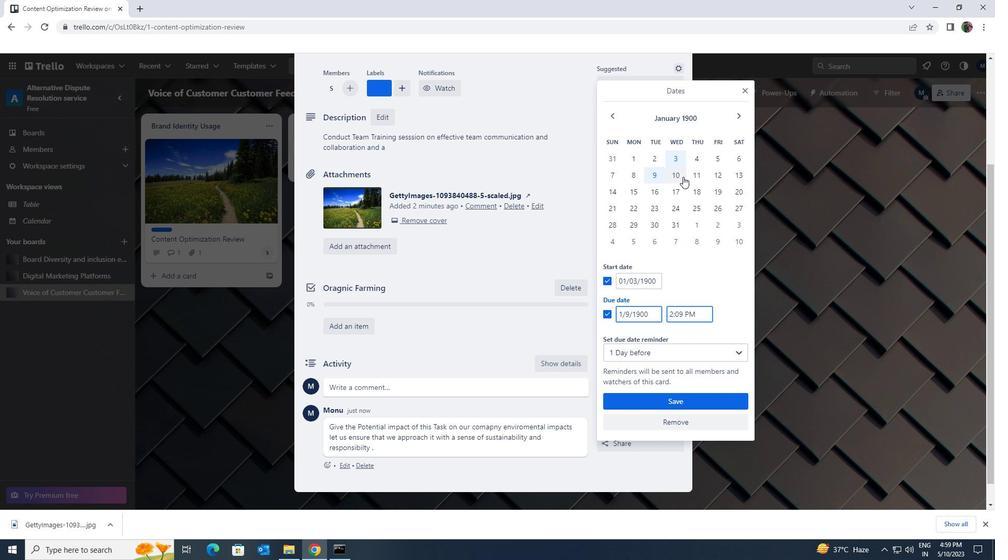 
Action: Mouse moved to (695, 399)
Screenshot: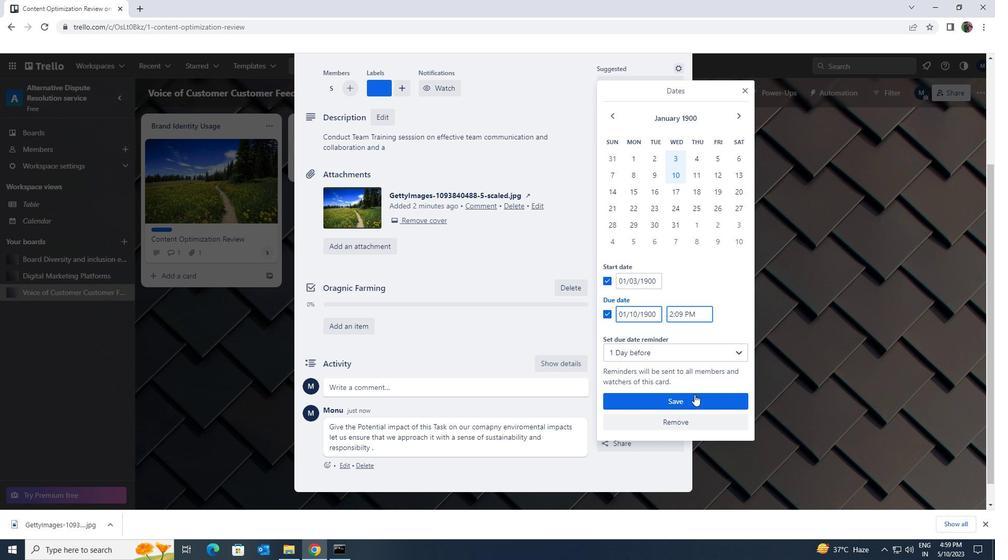 
Action: Mouse pressed left at (695, 399)
Screenshot: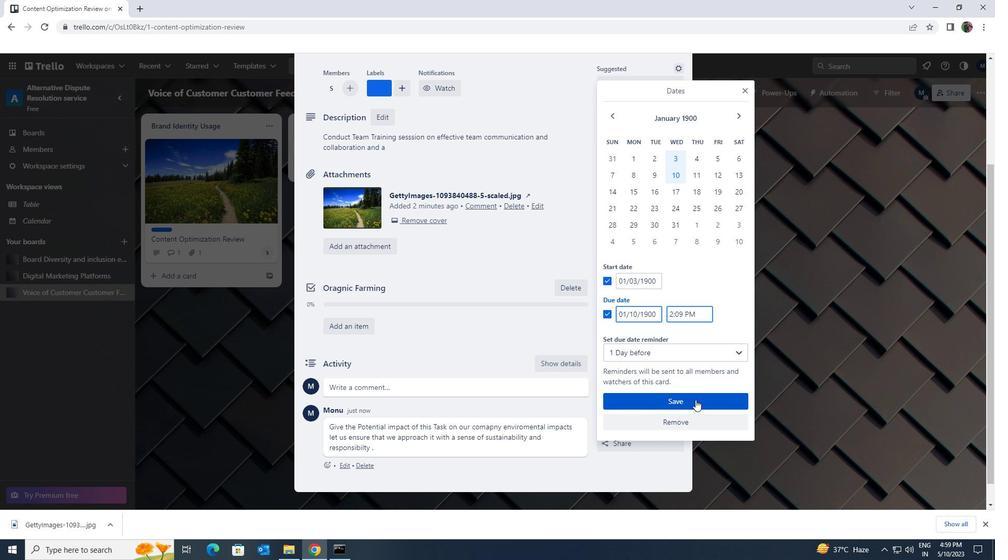 
Action: Mouse moved to (694, 395)
Screenshot: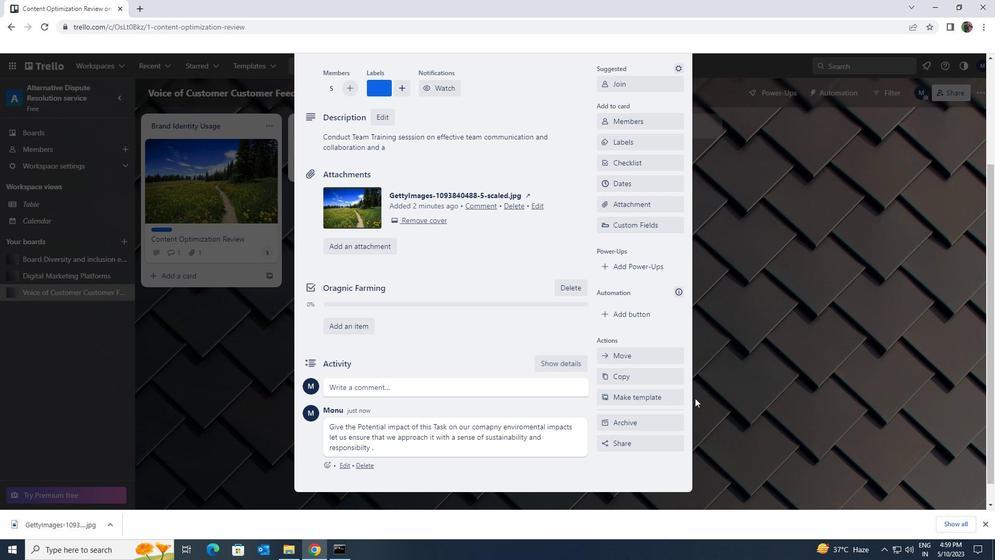 
Action: Mouse scrolled (694, 396) with delta (0, 0)
Screenshot: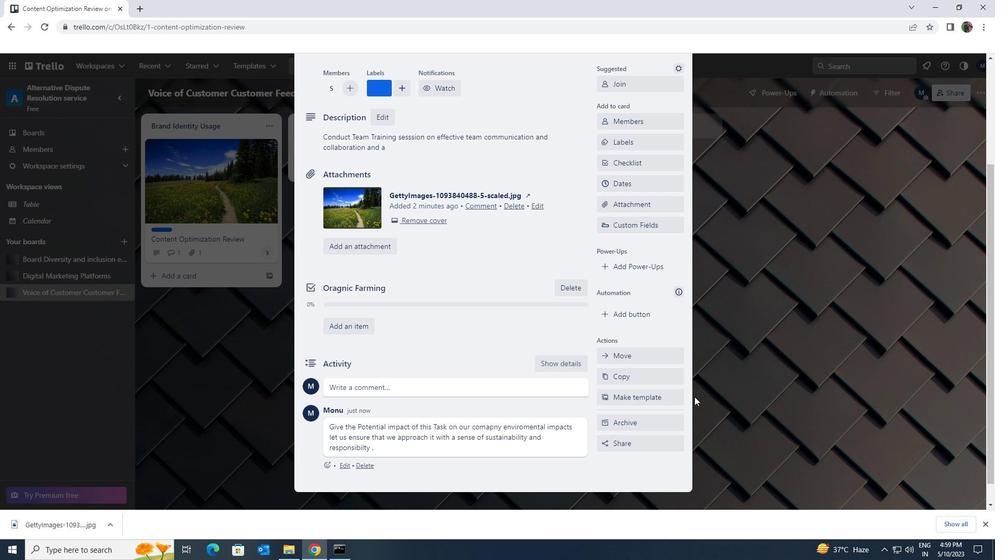
Action: Mouse scrolled (694, 396) with delta (0, 0)
Screenshot: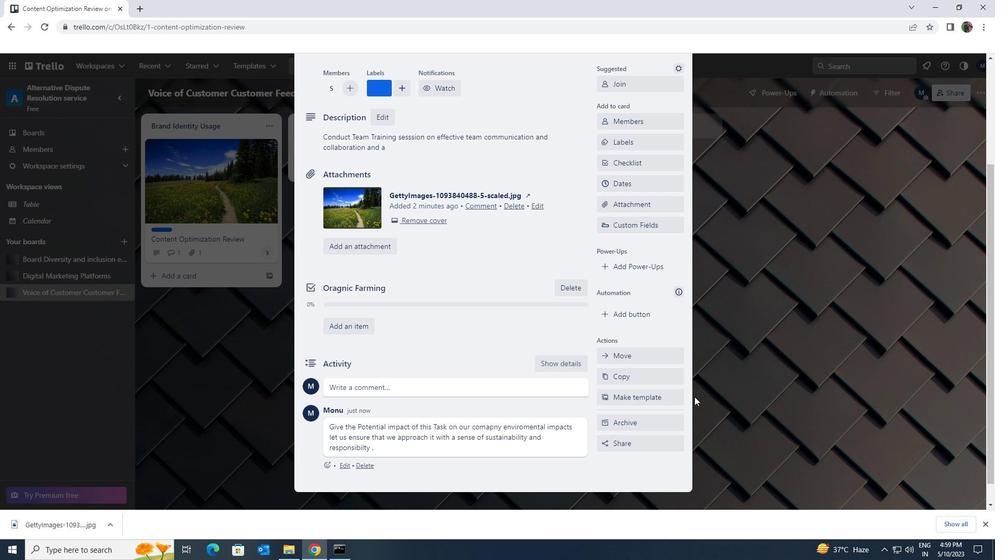 
Action: Mouse moved to (677, 272)
Screenshot: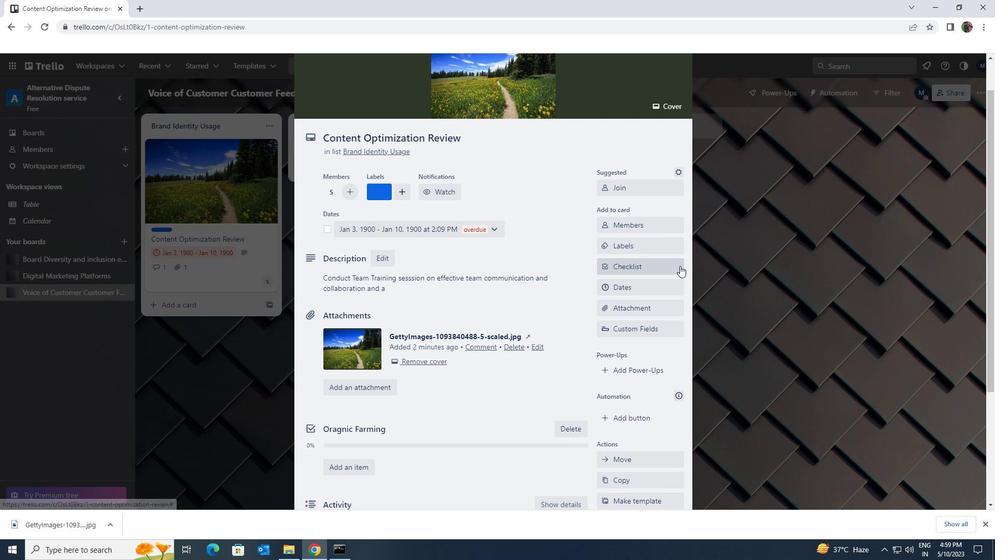 
Action: Mouse scrolled (677, 273) with delta (0, 0)
Screenshot: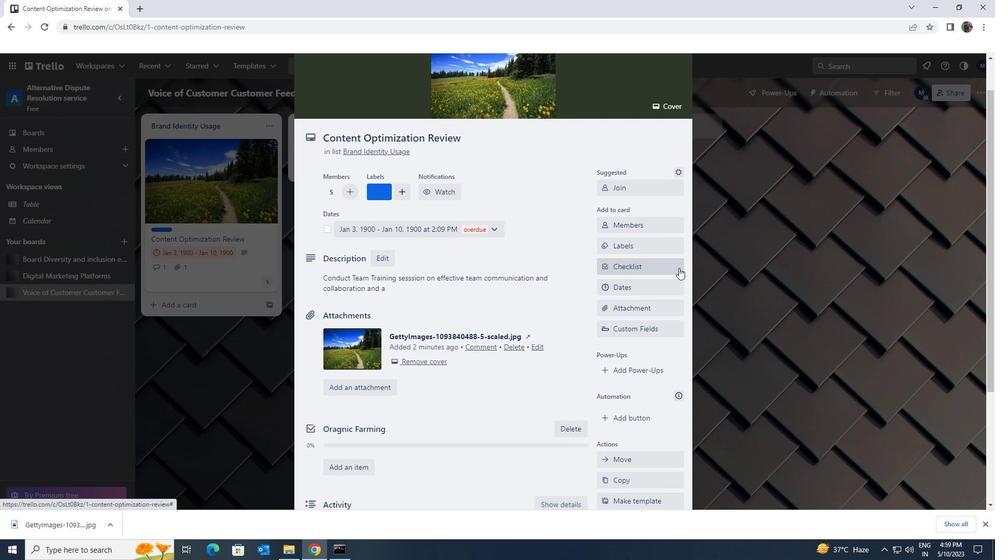 
Action: Mouse scrolled (677, 273) with delta (0, 0)
Screenshot: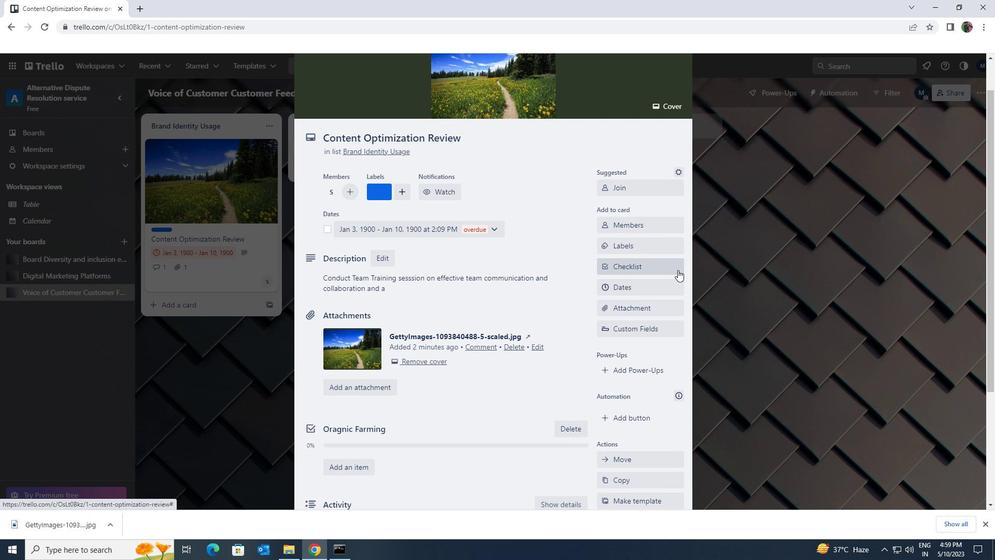 
Action: Mouse scrolled (677, 273) with delta (0, 0)
Screenshot: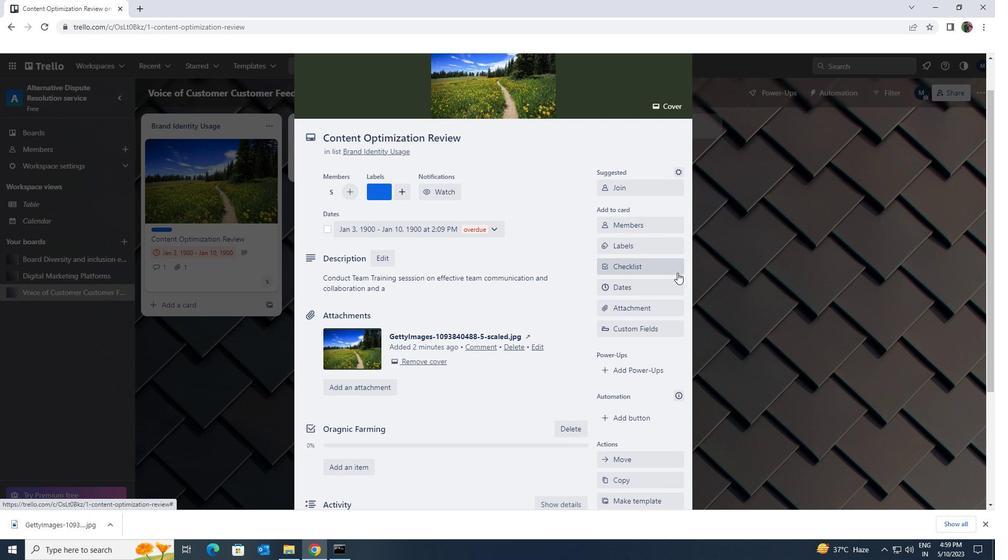 
Action: Mouse moved to (685, 88)
Screenshot: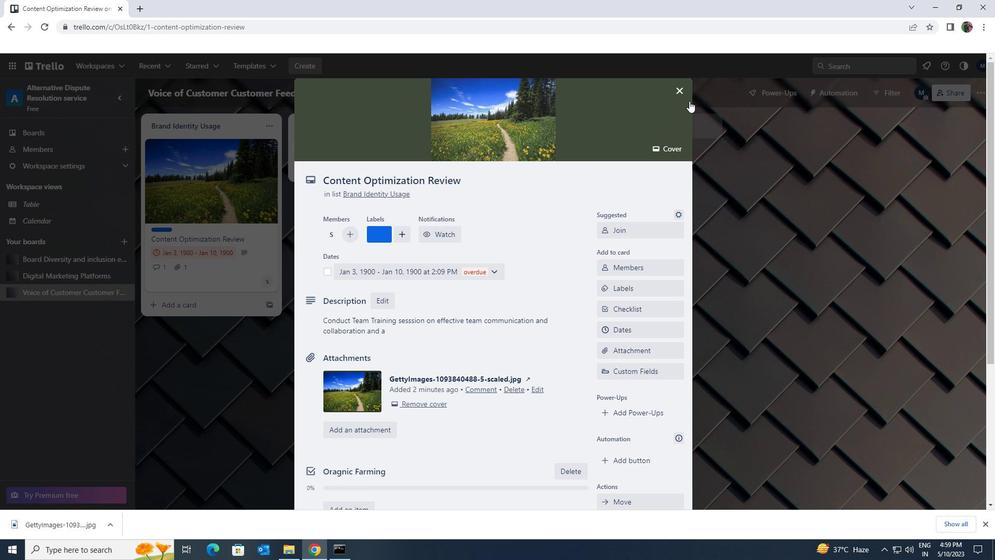 
Action: Mouse pressed left at (685, 88)
Screenshot: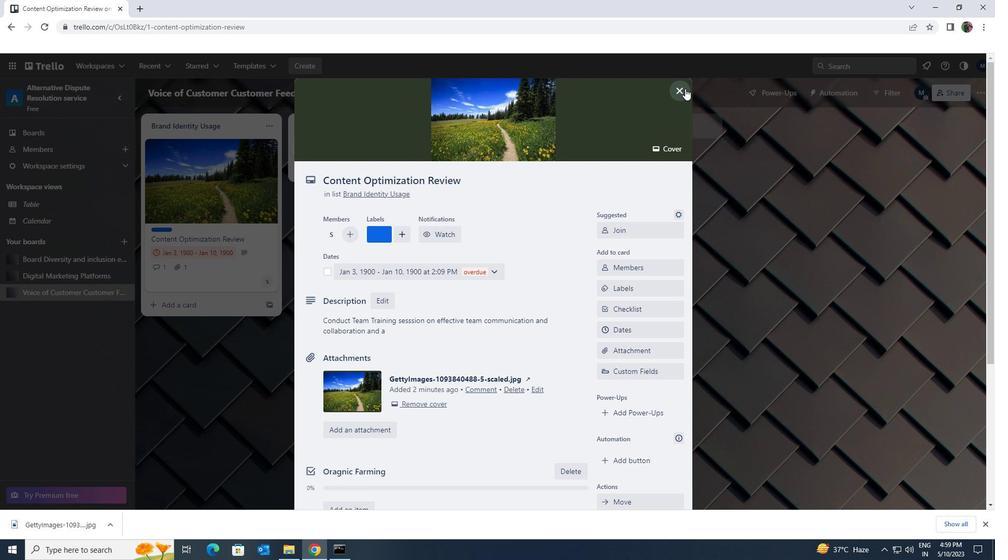 
